 Task: Set Duration of Sprint called Sprint0000000222 in Scrum Project Project0000000074 to 3 weeks in Jira. Create ChildIssue0000000721 as Child Issue of Issue Issue0000000361 in Backlog  in Scrum Project Project0000000073 in Jira. Create ChildIssue0000000722 as Child Issue of Issue Issue0000000361 in Backlog  in Scrum Project Project0000000073 in Jira. Create ChildIssue0000000723 as Child Issue of Issue Issue0000000362 in Backlog  in Scrum Project Project0000000073 in Jira. Create ChildIssue0000000724 as Child Issue of Issue Issue0000000362 in Backlog  in Scrum Project Project0000000073 in Jira
Action: Mouse moved to (80, 255)
Screenshot: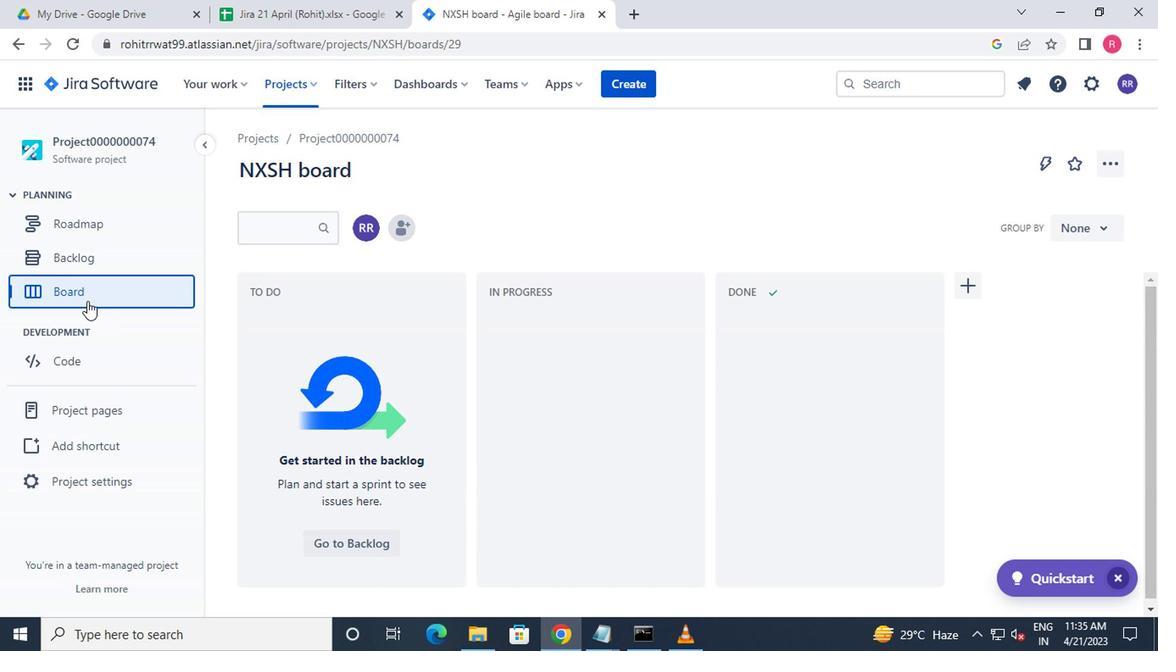 
Action: Mouse pressed left at (80, 255)
Screenshot: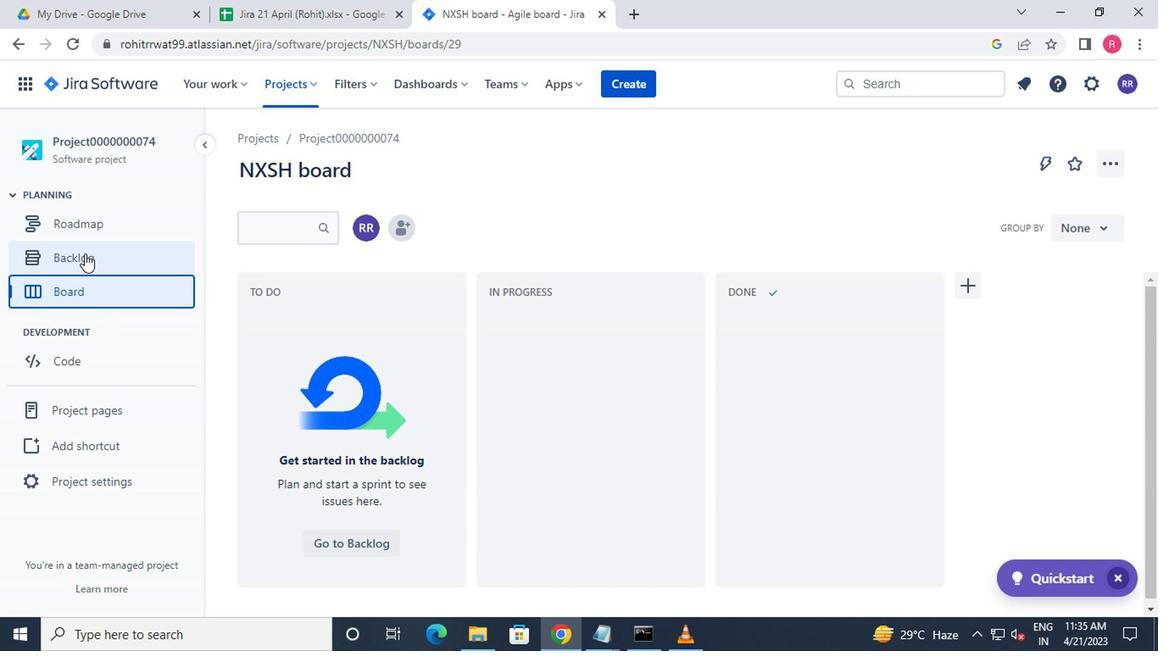 
Action: Mouse moved to (365, 396)
Screenshot: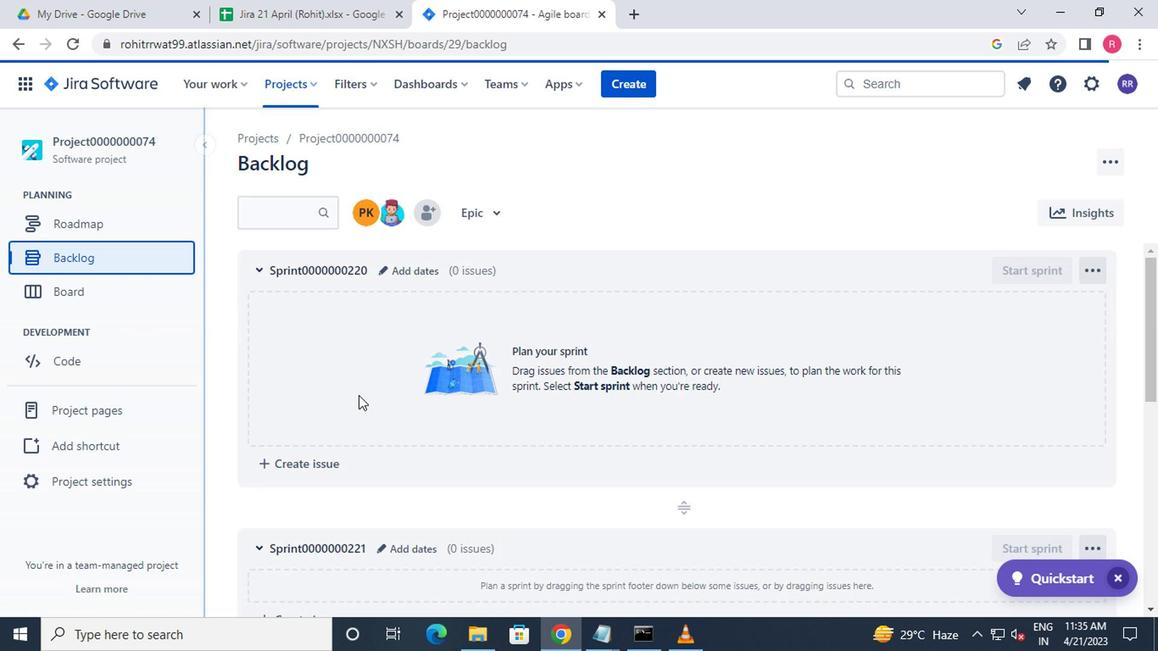 
Action: Mouse scrolled (365, 395) with delta (0, -1)
Screenshot: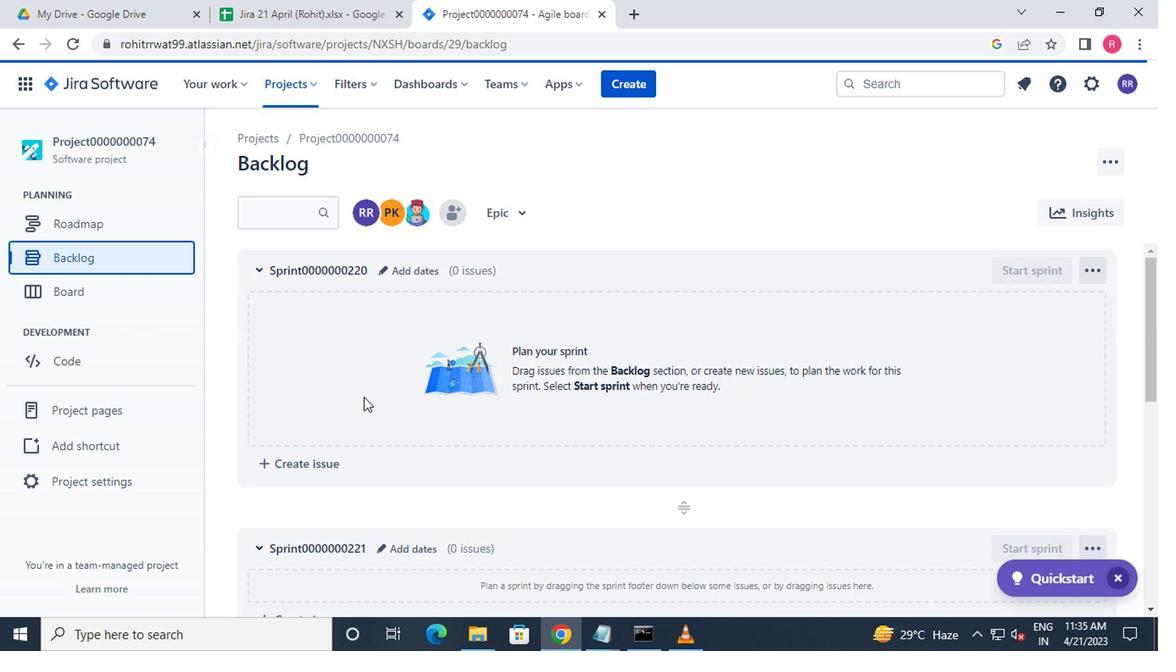 
Action: Mouse scrolled (365, 395) with delta (0, -1)
Screenshot: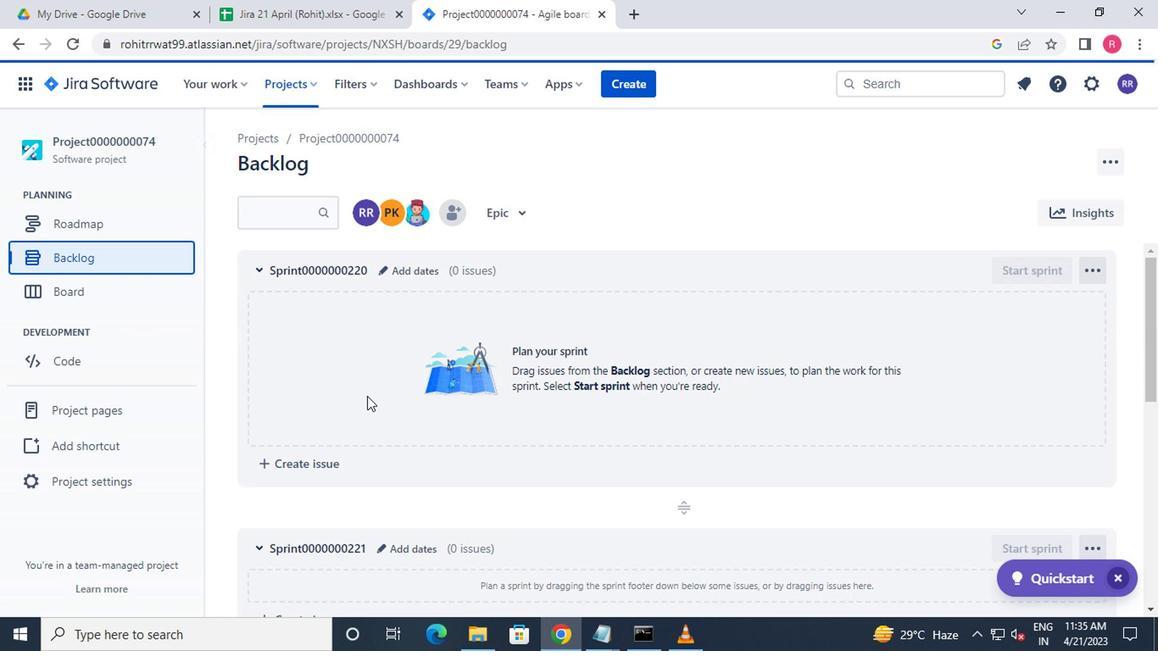 
Action: Mouse moved to (368, 396)
Screenshot: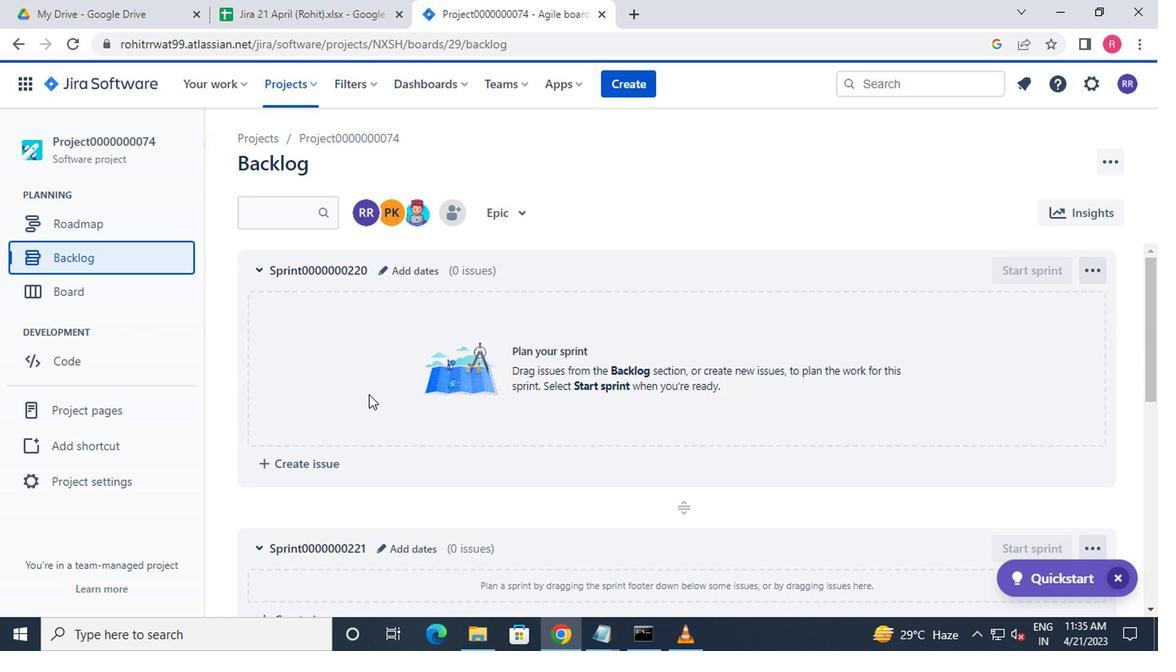 
Action: Mouse scrolled (368, 395) with delta (0, -1)
Screenshot: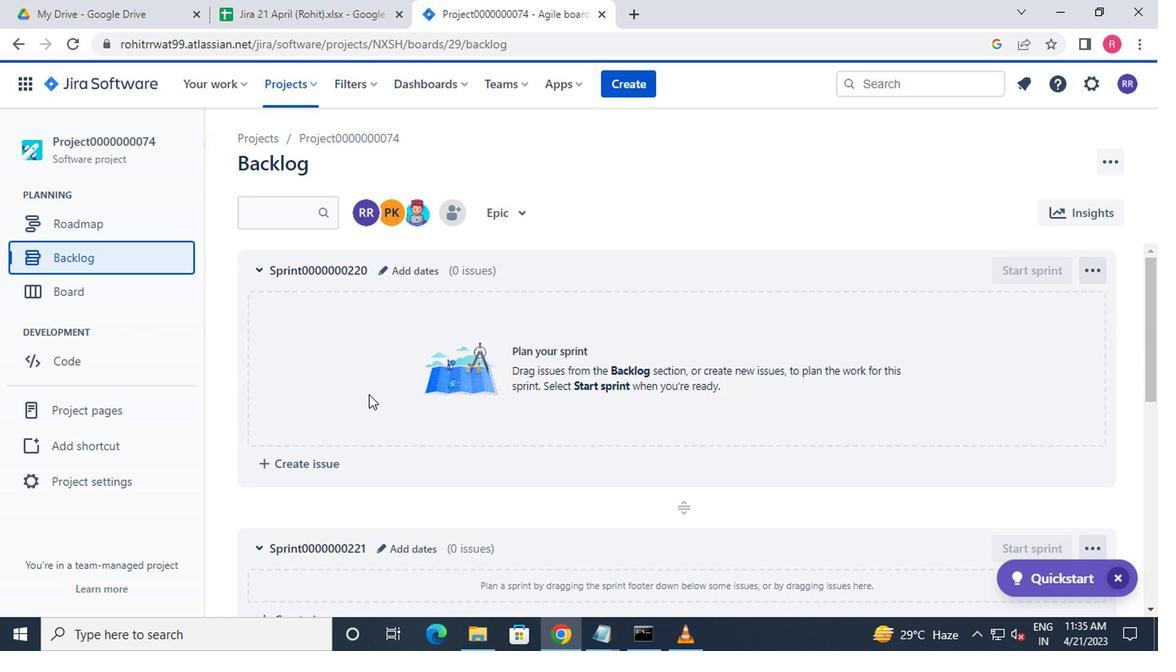 
Action: Mouse moved to (372, 396)
Screenshot: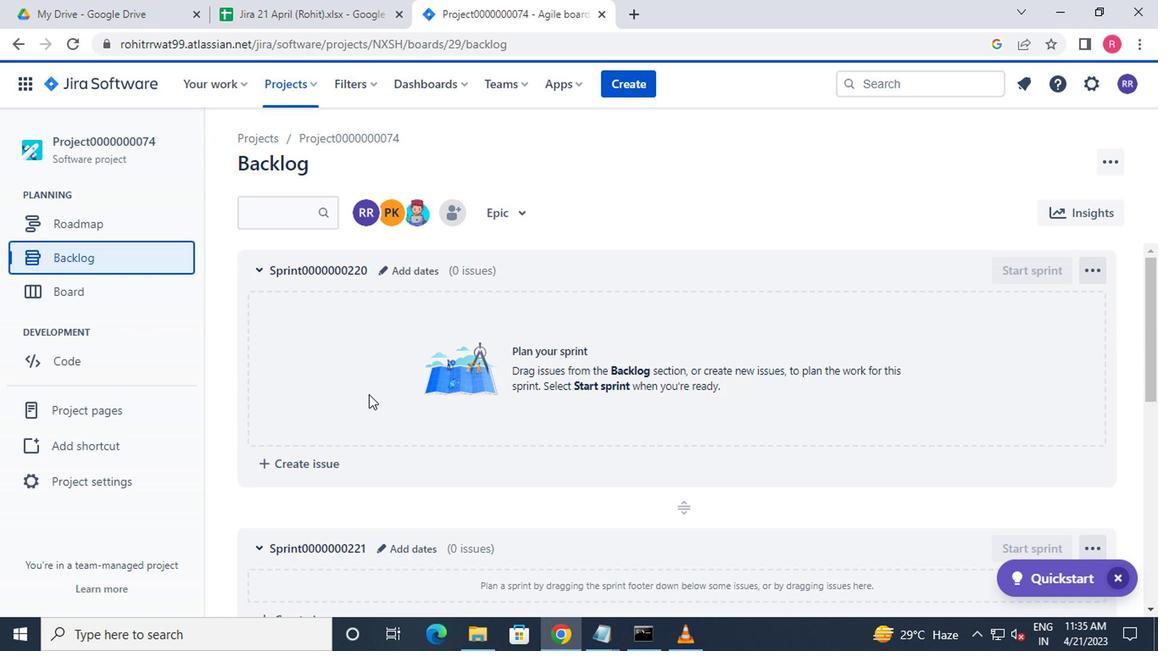 
Action: Mouse scrolled (372, 395) with delta (0, -1)
Screenshot: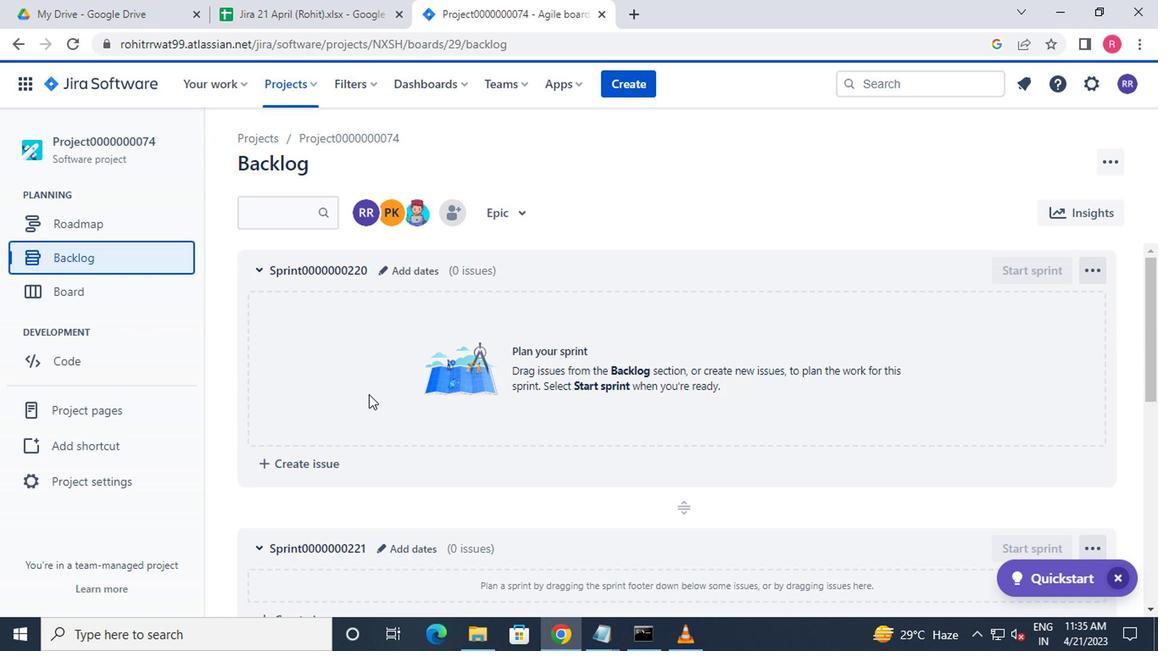 
Action: Mouse moved to (377, 397)
Screenshot: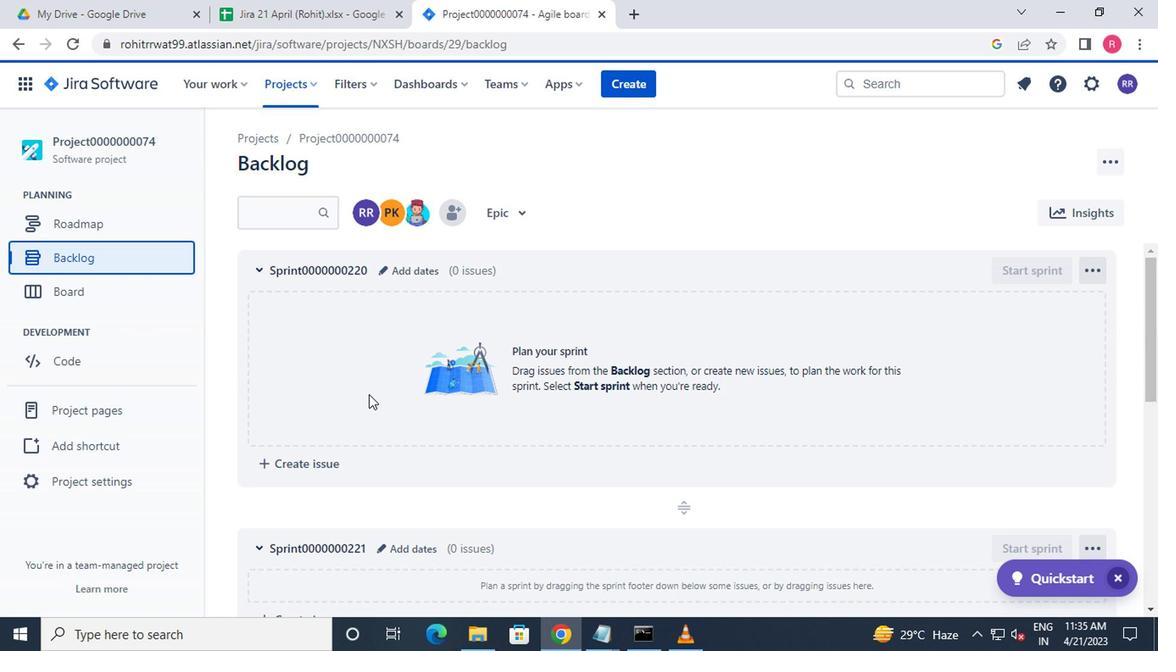 
Action: Mouse scrolled (377, 396) with delta (0, 0)
Screenshot: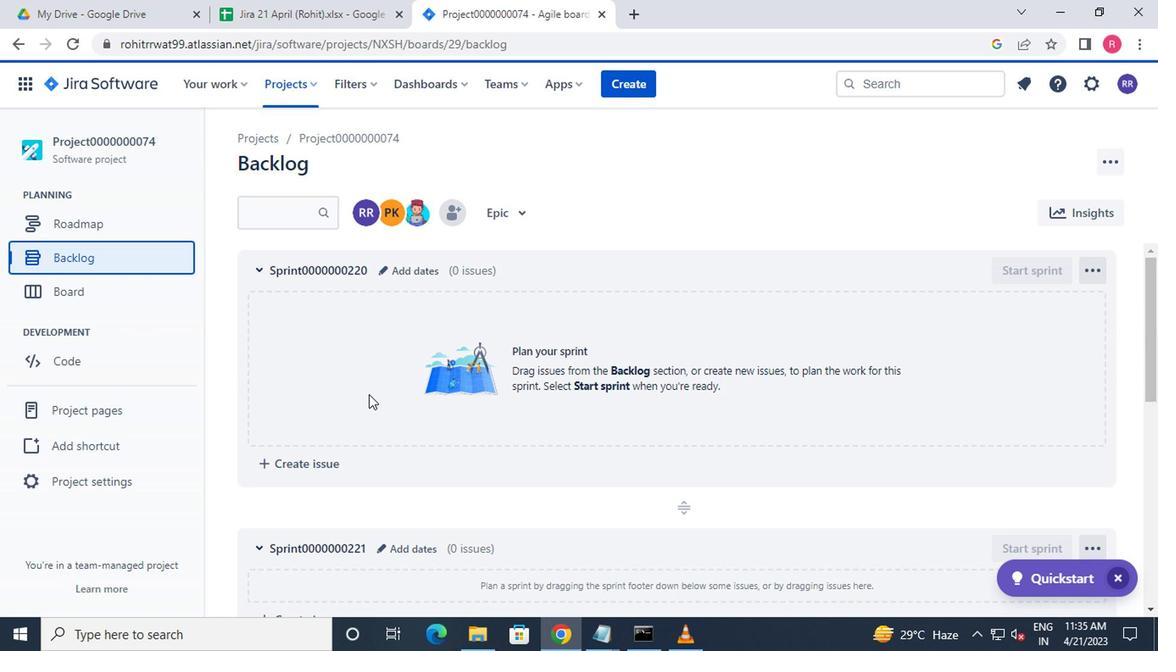
Action: Mouse moved to (369, 275)
Screenshot: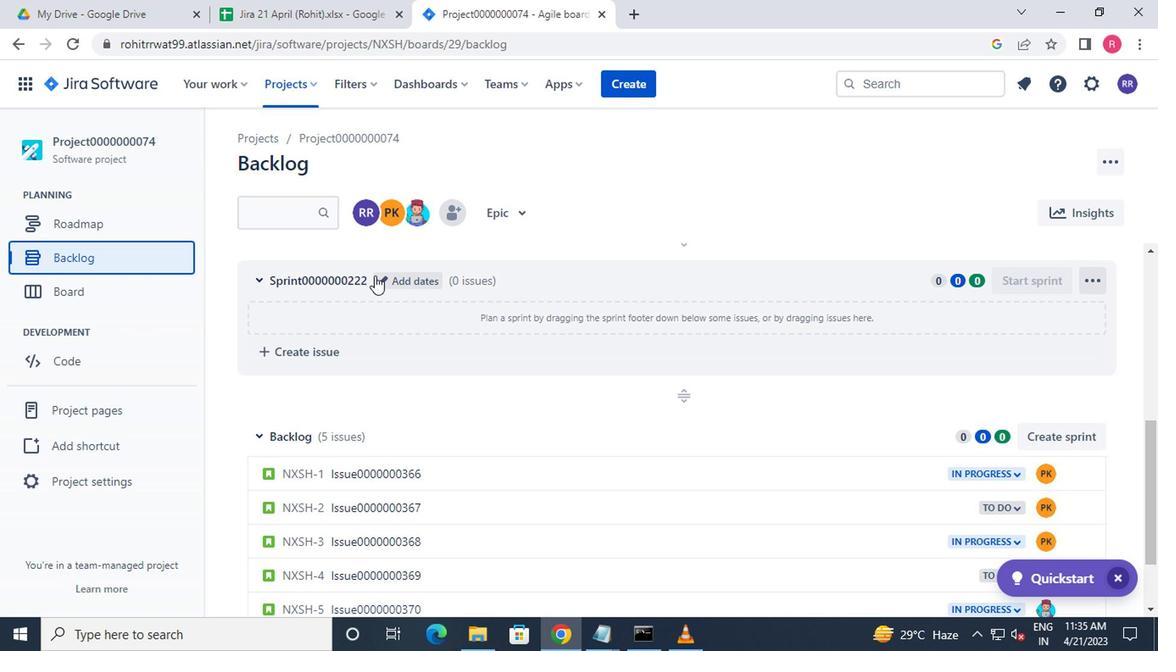 
Action: Mouse pressed left at (369, 275)
Screenshot: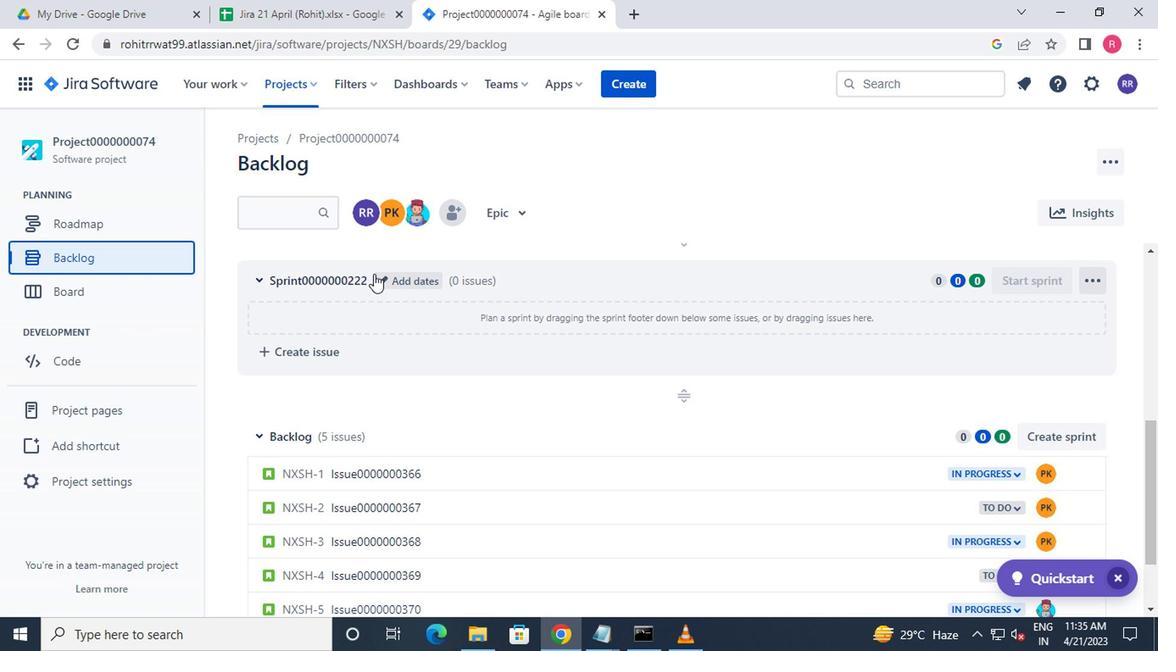 
Action: Mouse moved to (456, 272)
Screenshot: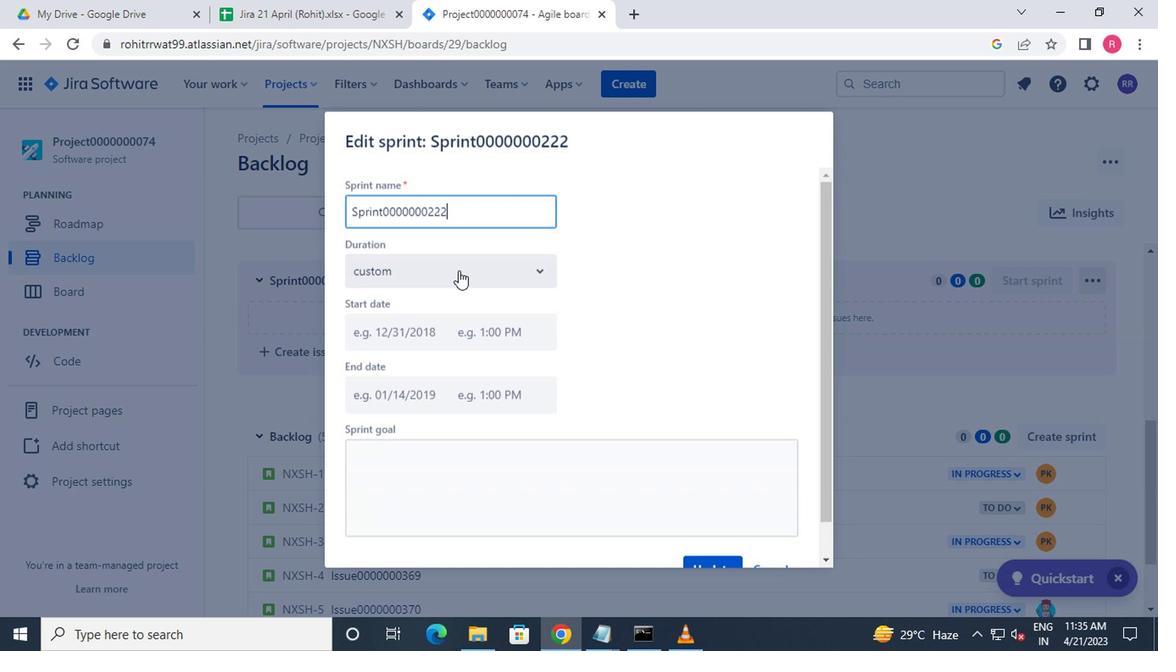 
Action: Mouse pressed left at (456, 272)
Screenshot: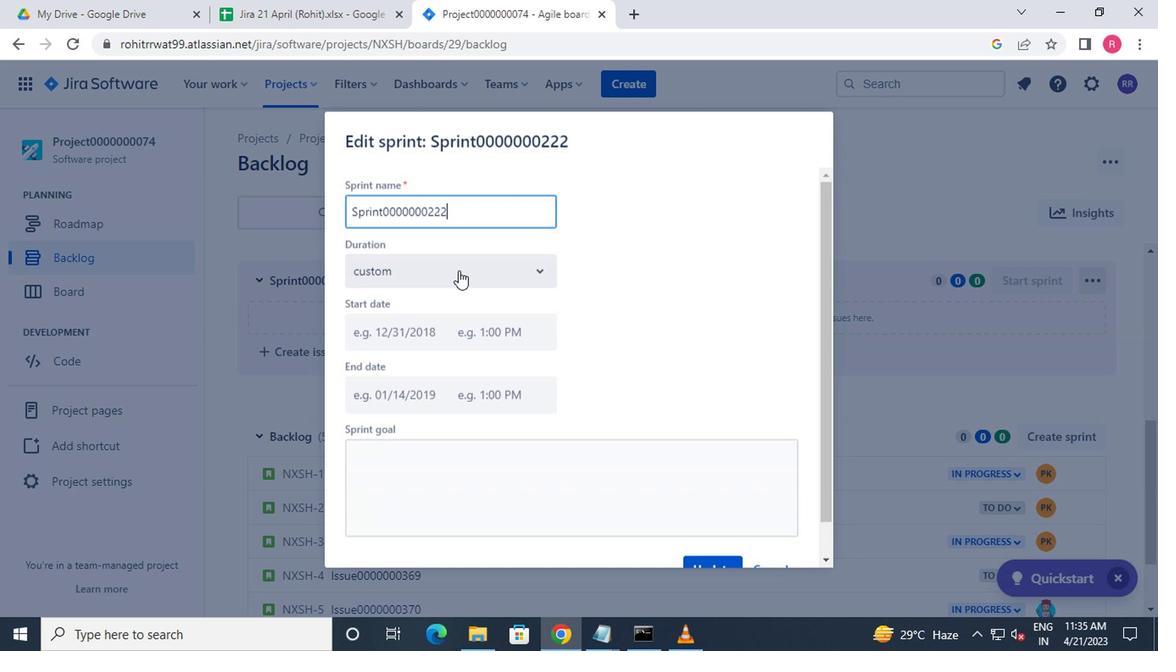 
Action: Mouse moved to (429, 371)
Screenshot: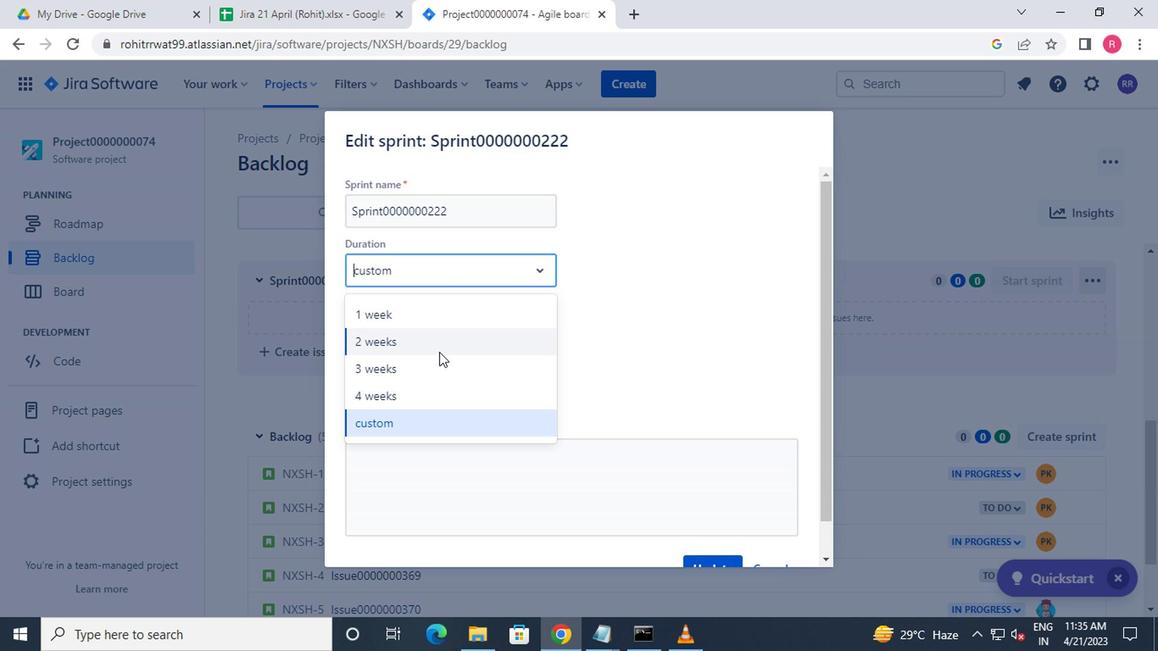 
Action: Mouse pressed left at (429, 371)
Screenshot: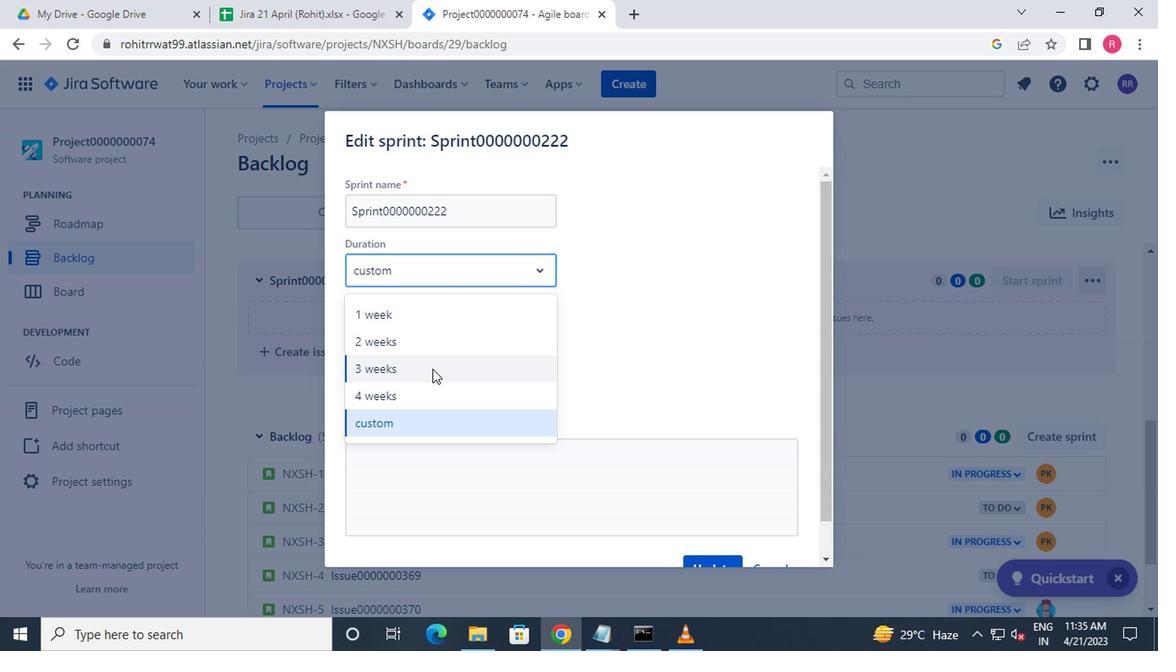 
Action: Mouse moved to (700, 558)
Screenshot: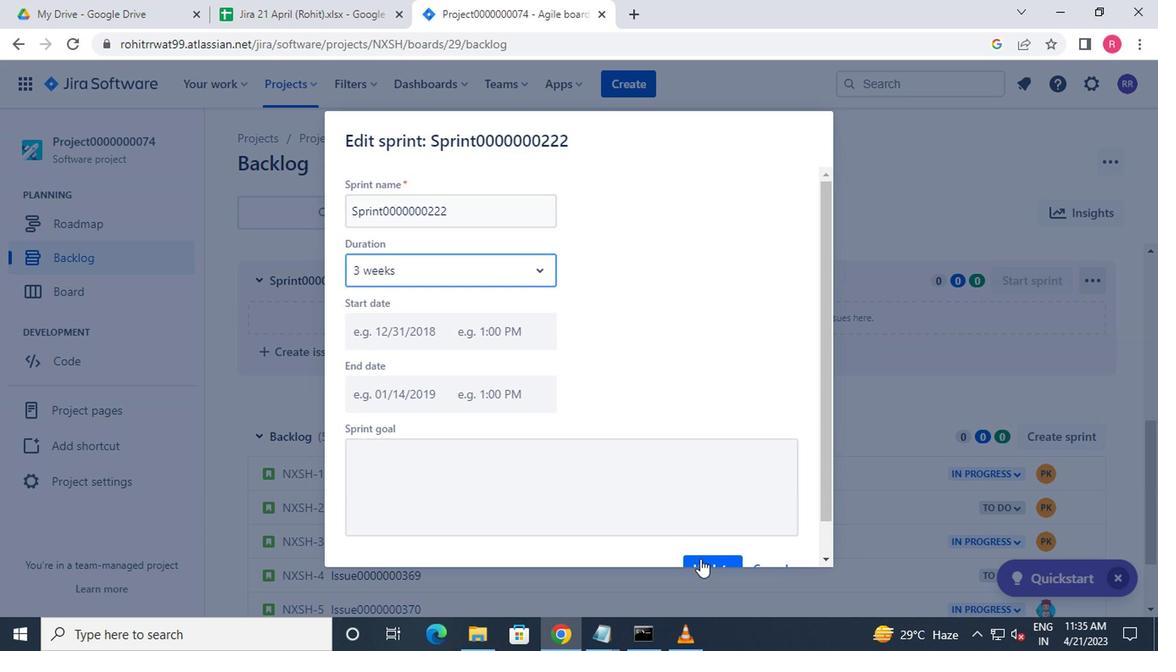 
Action: Mouse pressed left at (700, 558)
Screenshot: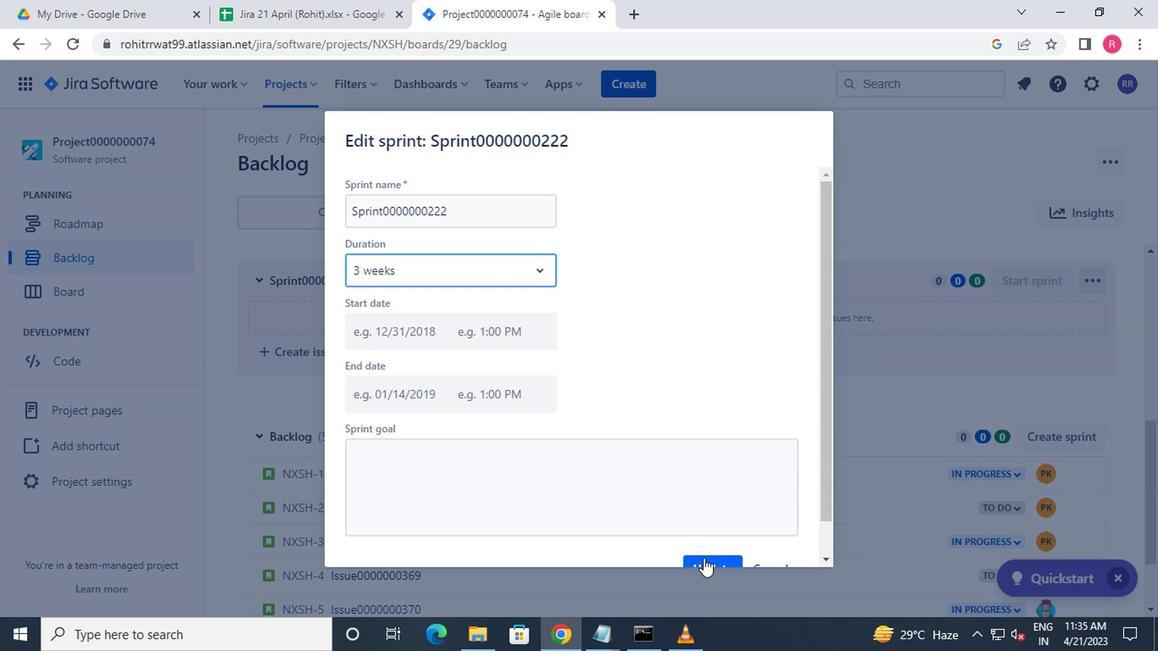 
Action: Mouse moved to (294, 89)
Screenshot: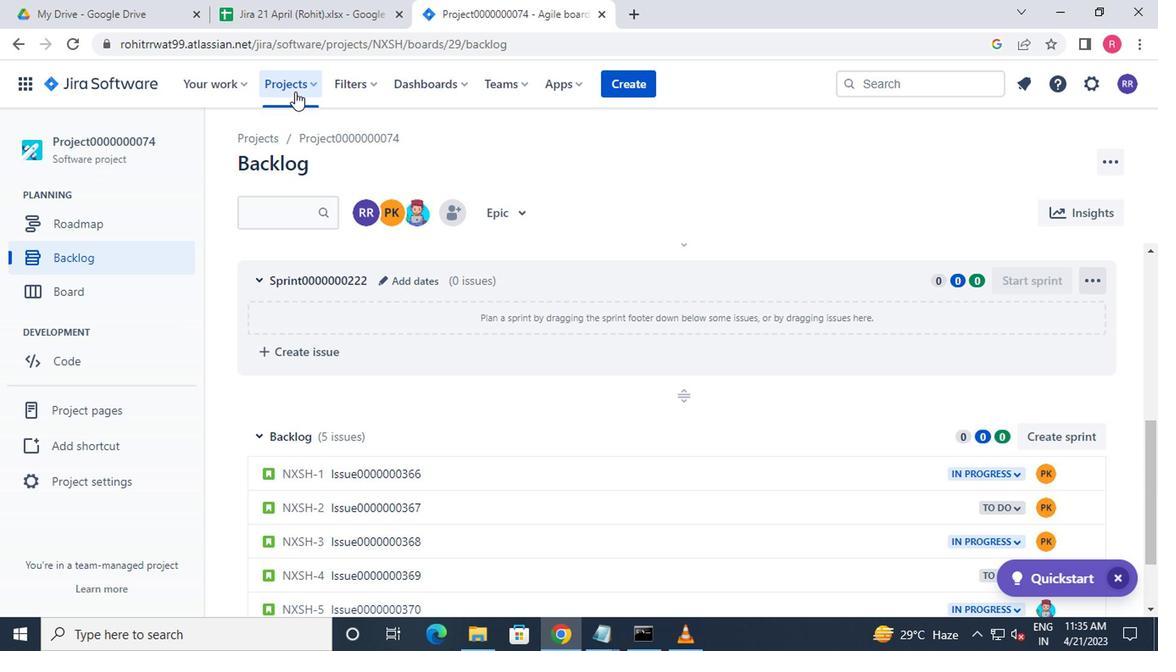 
Action: Mouse pressed left at (294, 89)
Screenshot: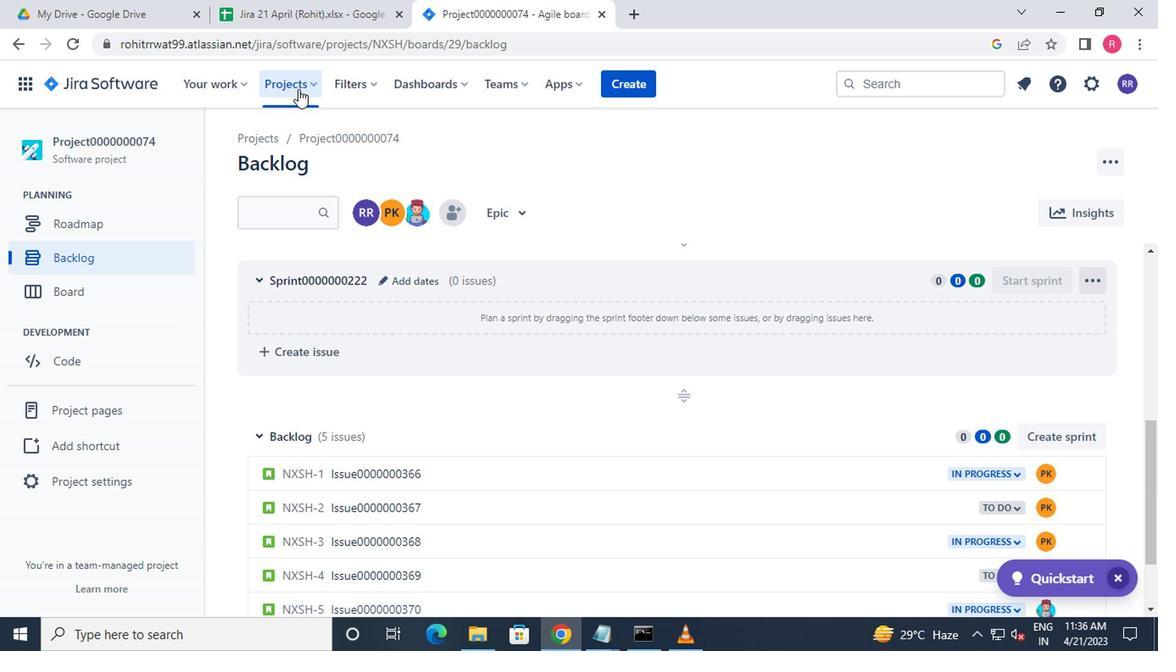 
Action: Mouse moved to (381, 200)
Screenshot: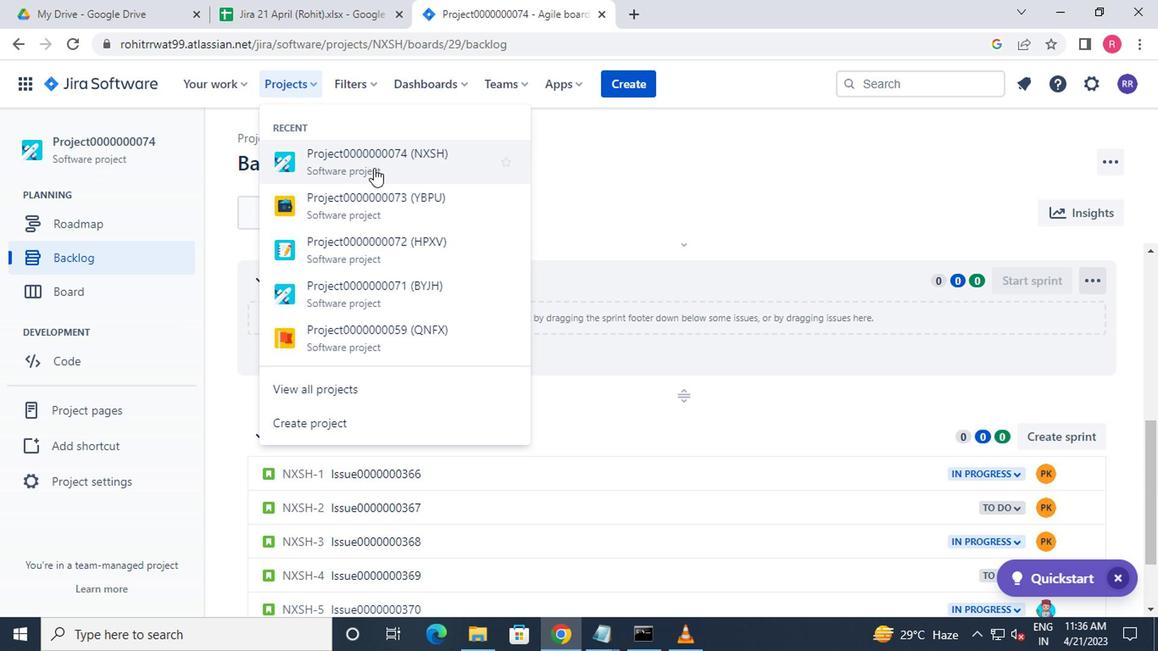 
Action: Mouse pressed left at (381, 200)
Screenshot: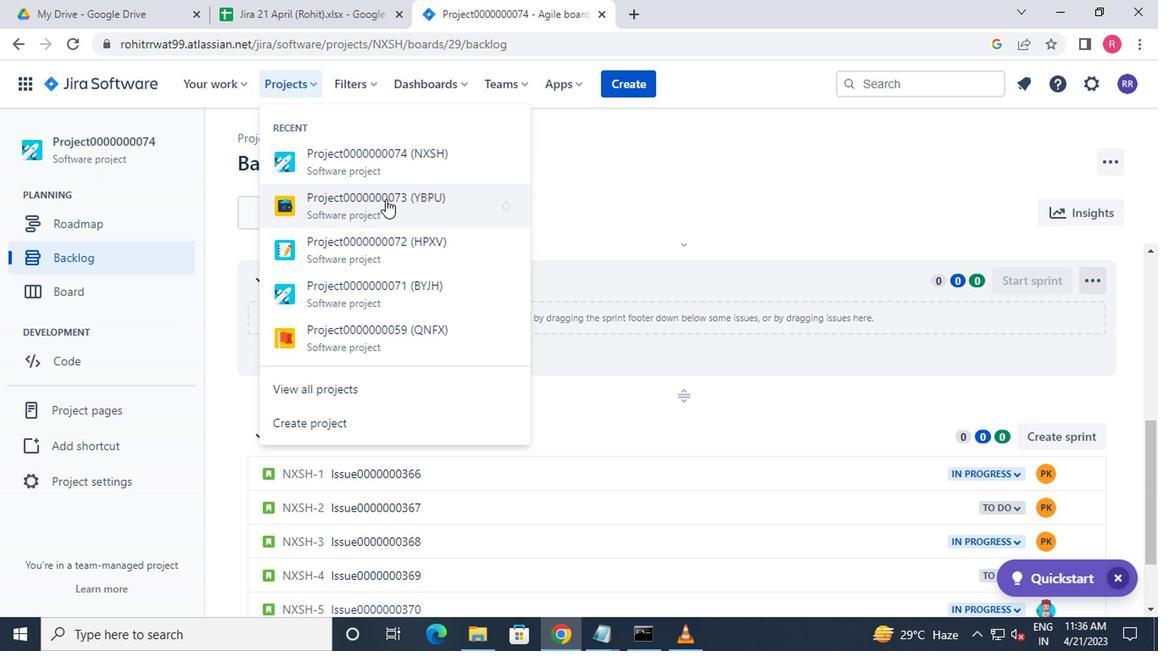 
Action: Mouse moved to (171, 259)
Screenshot: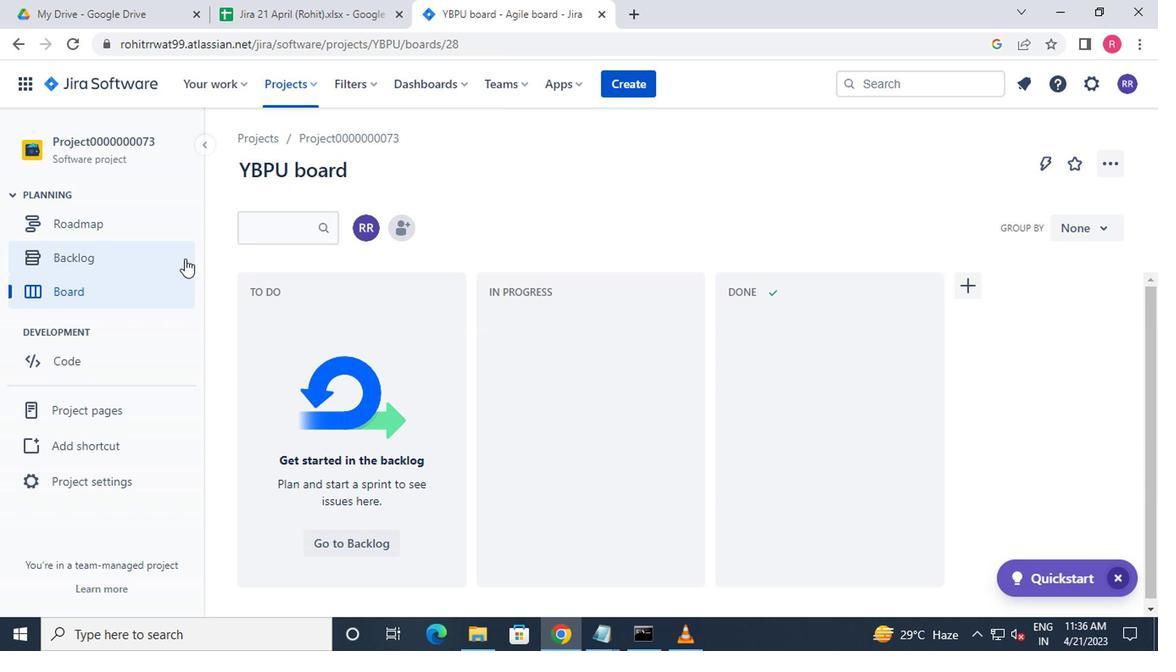 
Action: Mouse pressed left at (171, 259)
Screenshot: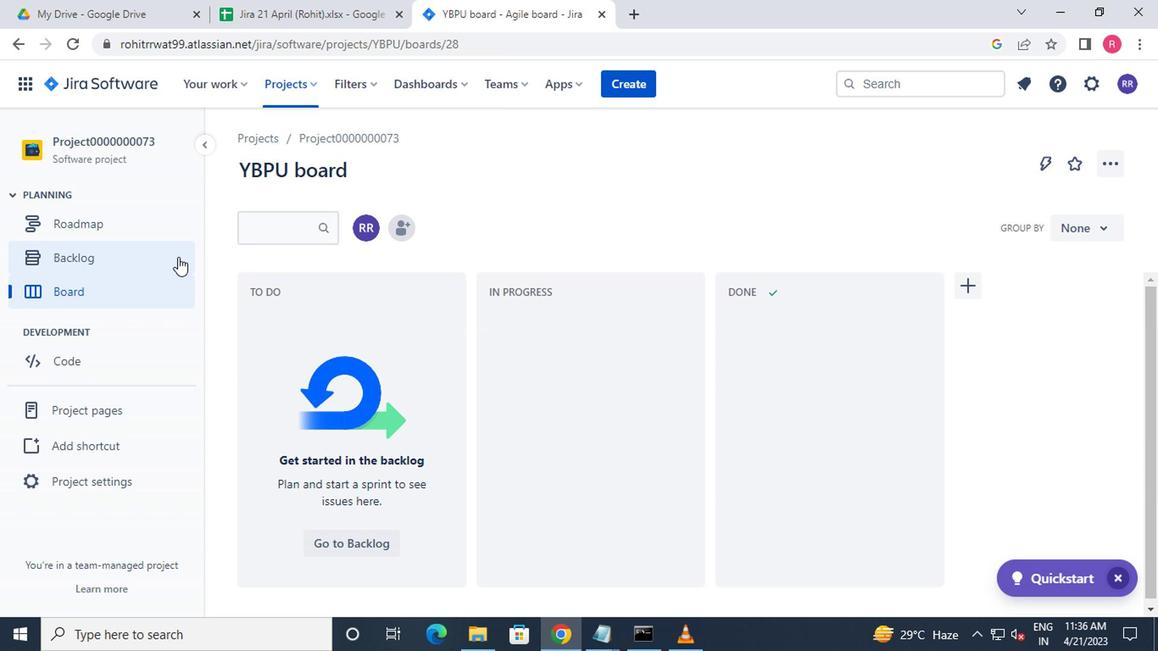 
Action: Mouse moved to (305, 272)
Screenshot: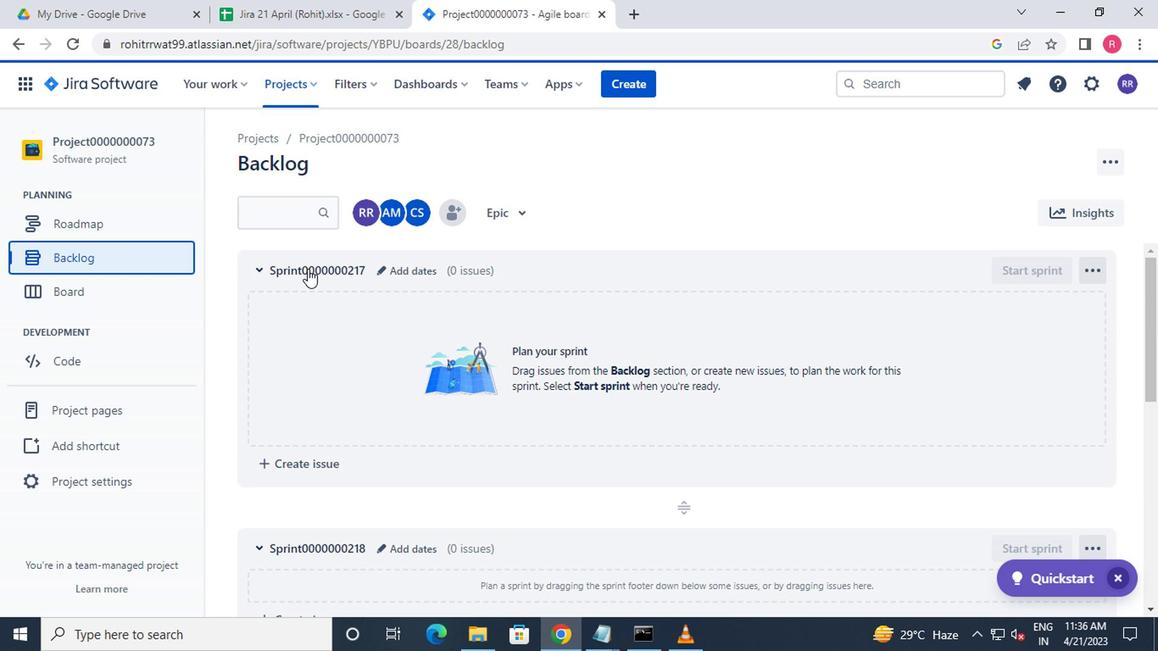 
Action: Mouse scrolled (305, 271) with delta (0, 0)
Screenshot: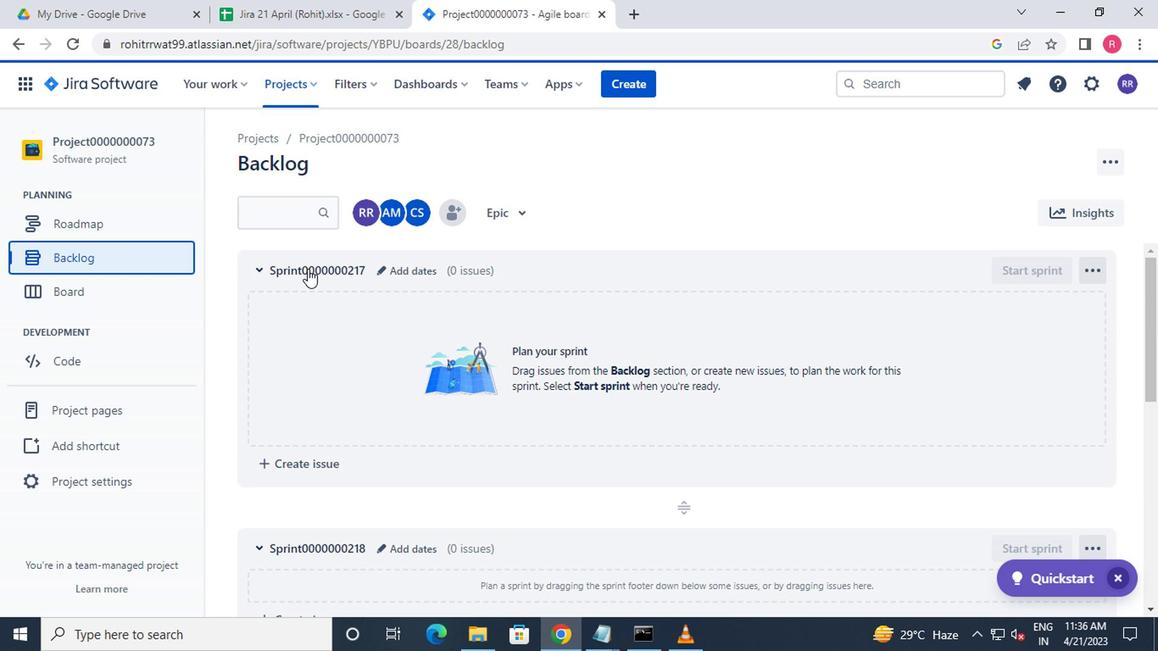 
Action: Mouse moved to (307, 275)
Screenshot: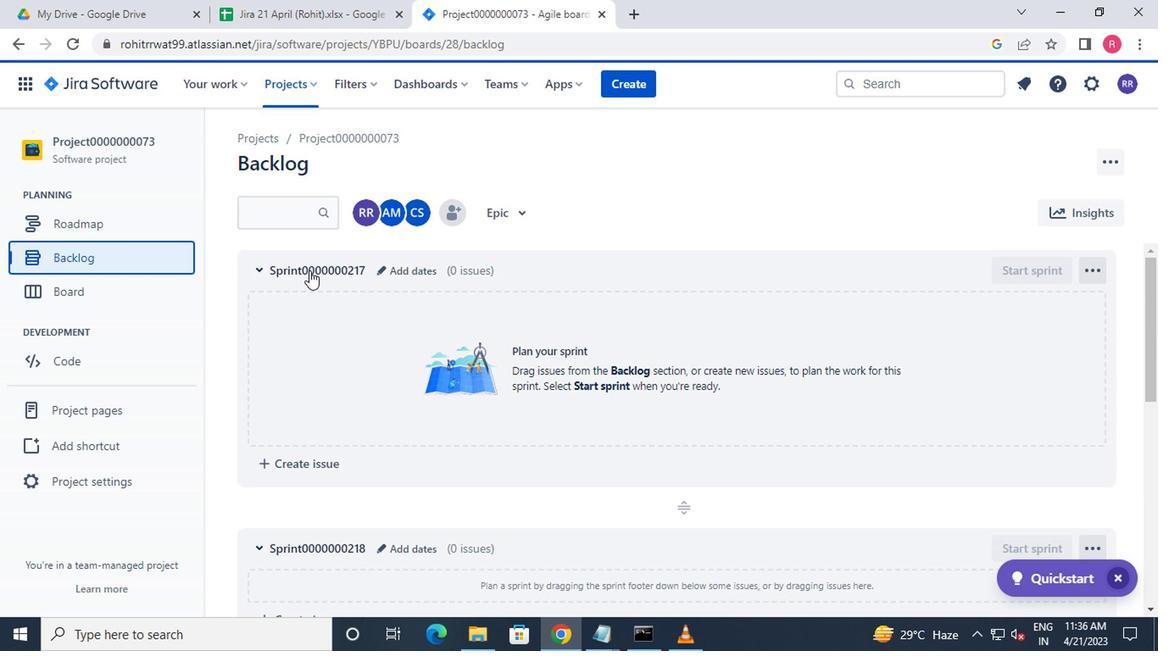 
Action: Mouse scrolled (307, 274) with delta (0, -1)
Screenshot: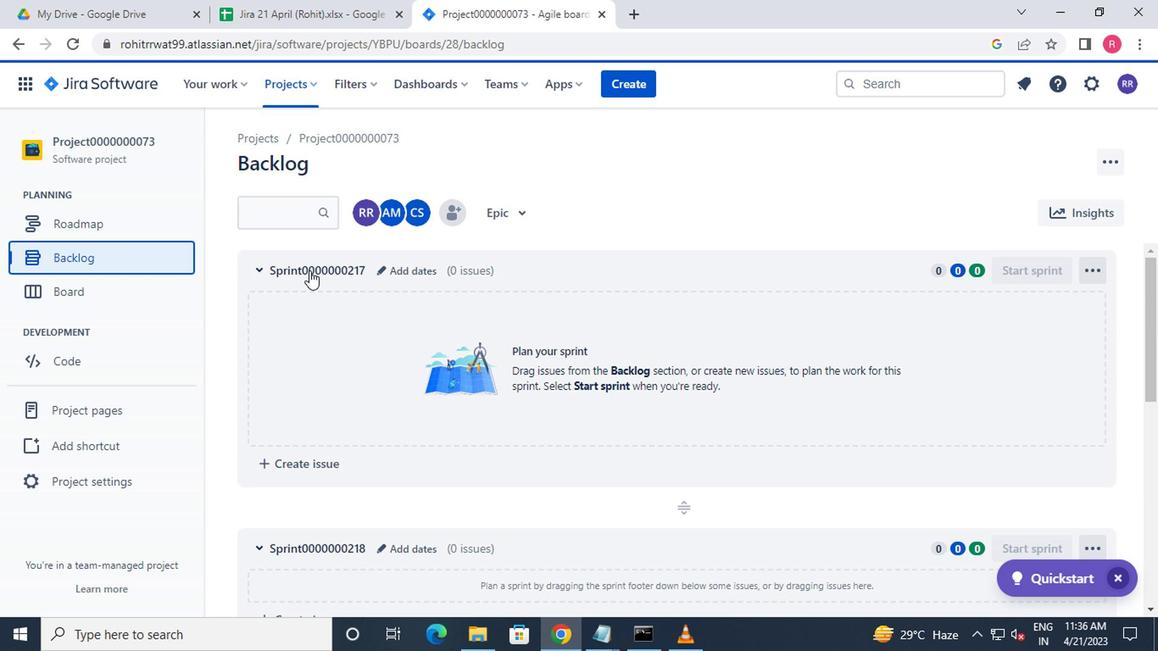 
Action: Mouse moved to (312, 290)
Screenshot: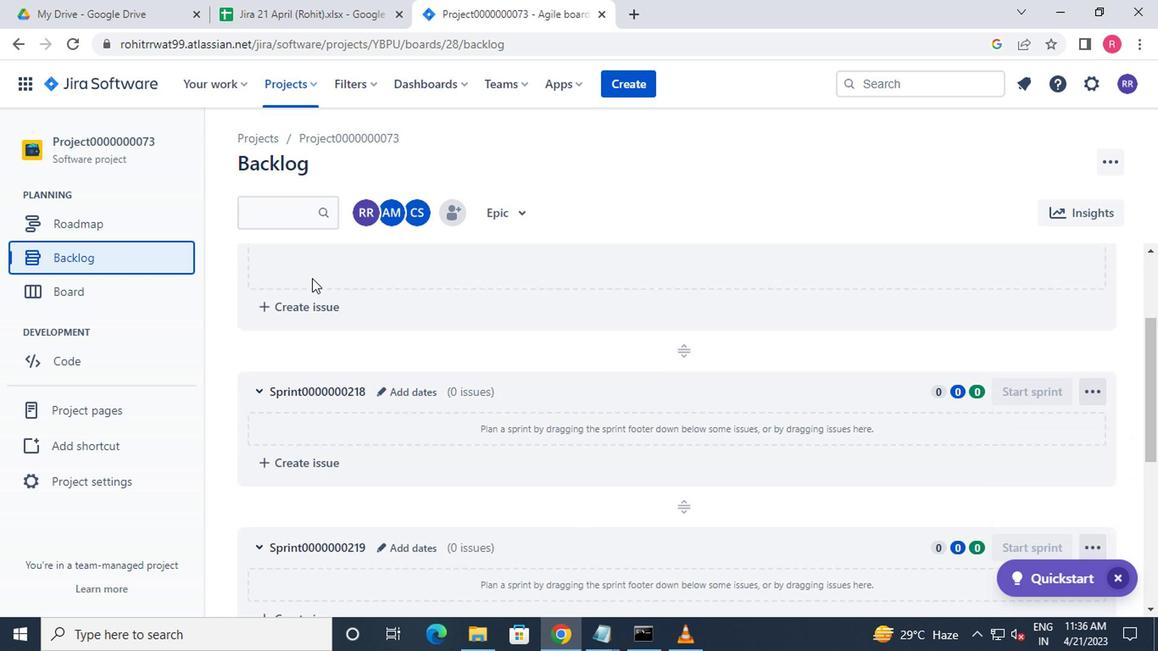 
Action: Mouse scrolled (312, 289) with delta (0, -1)
Screenshot: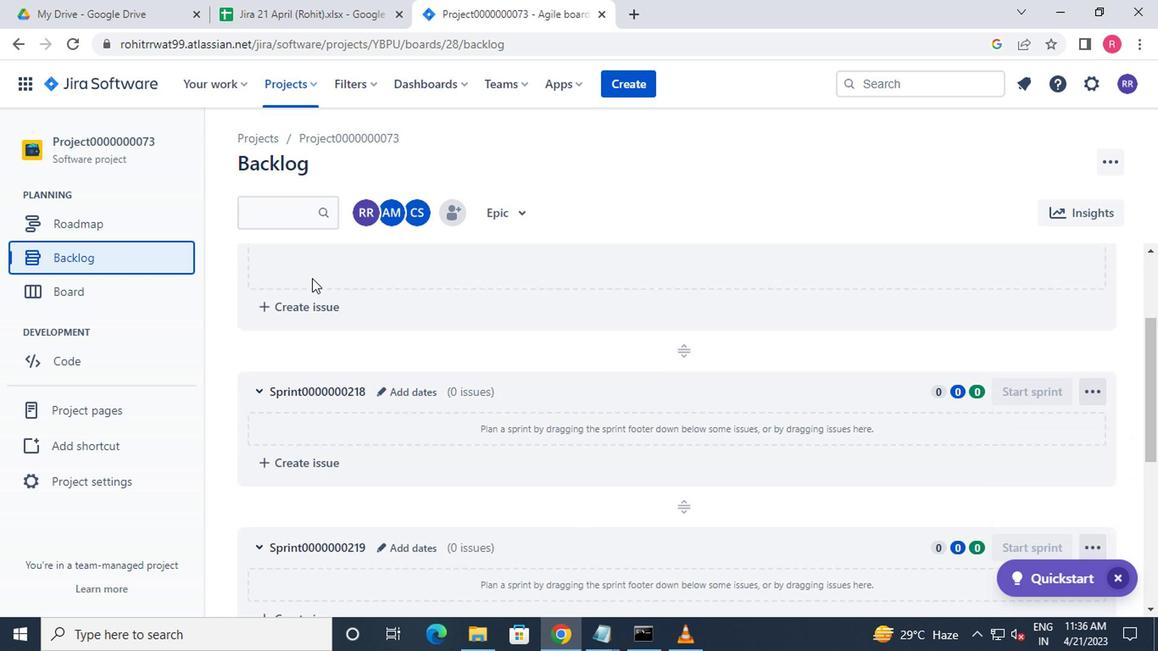 
Action: Mouse moved to (325, 313)
Screenshot: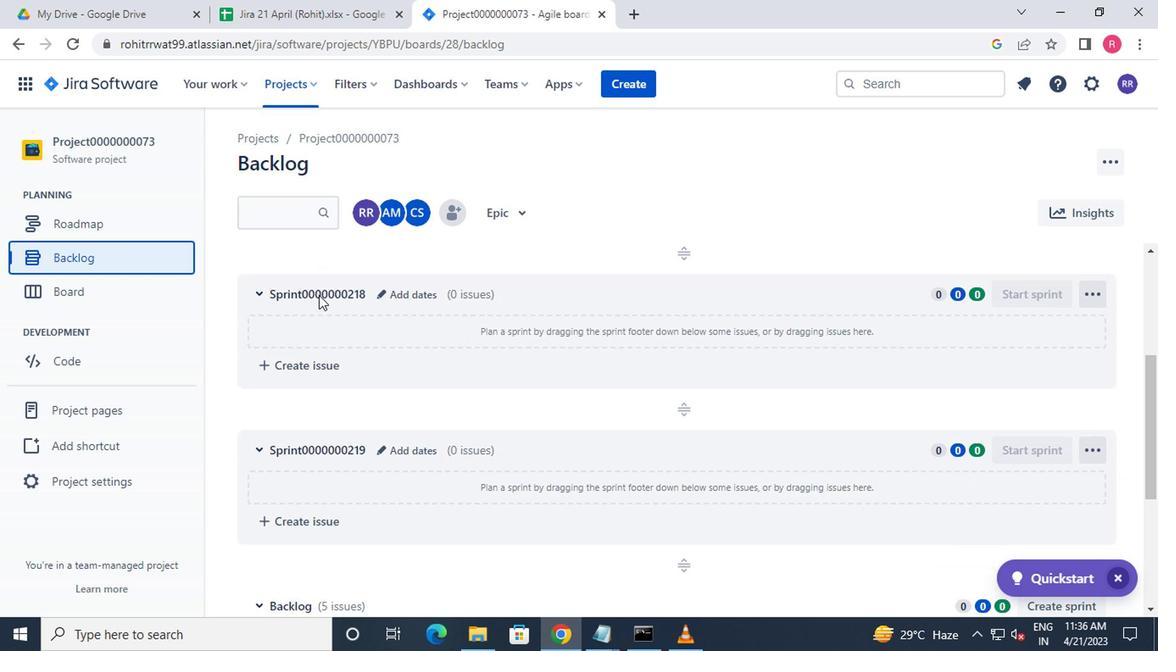 
Action: Mouse scrolled (325, 313) with delta (0, 0)
Screenshot: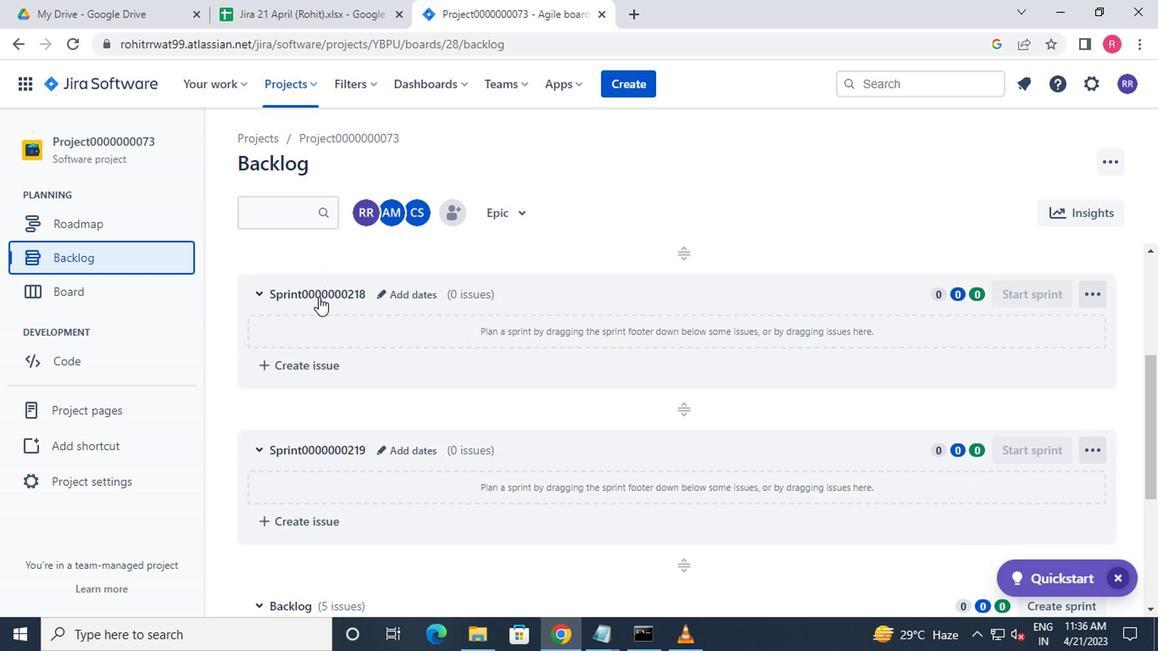 
Action: Mouse moved to (325, 316)
Screenshot: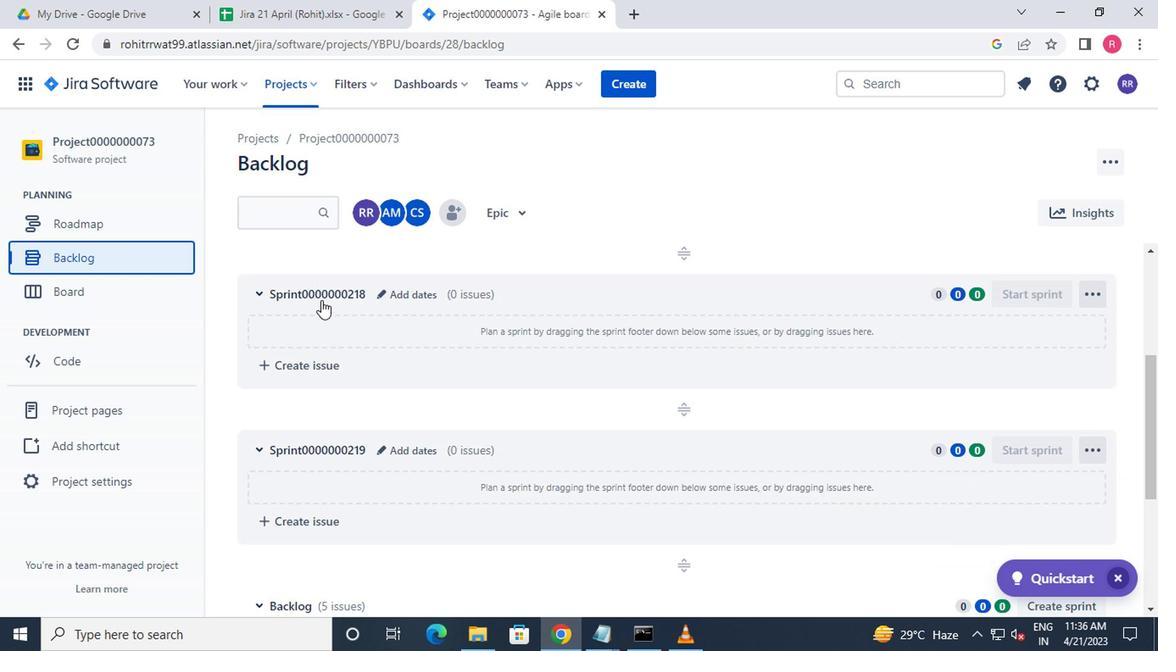 
Action: Mouse scrolled (325, 315) with delta (0, 0)
Screenshot: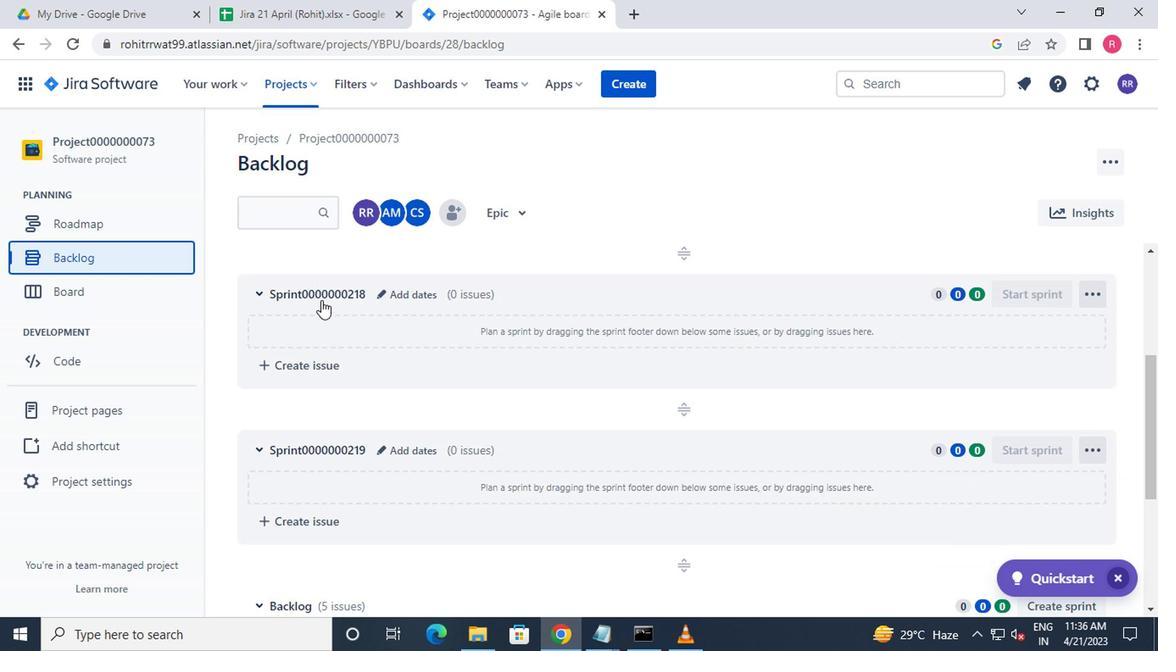 
Action: Mouse moved to (327, 319)
Screenshot: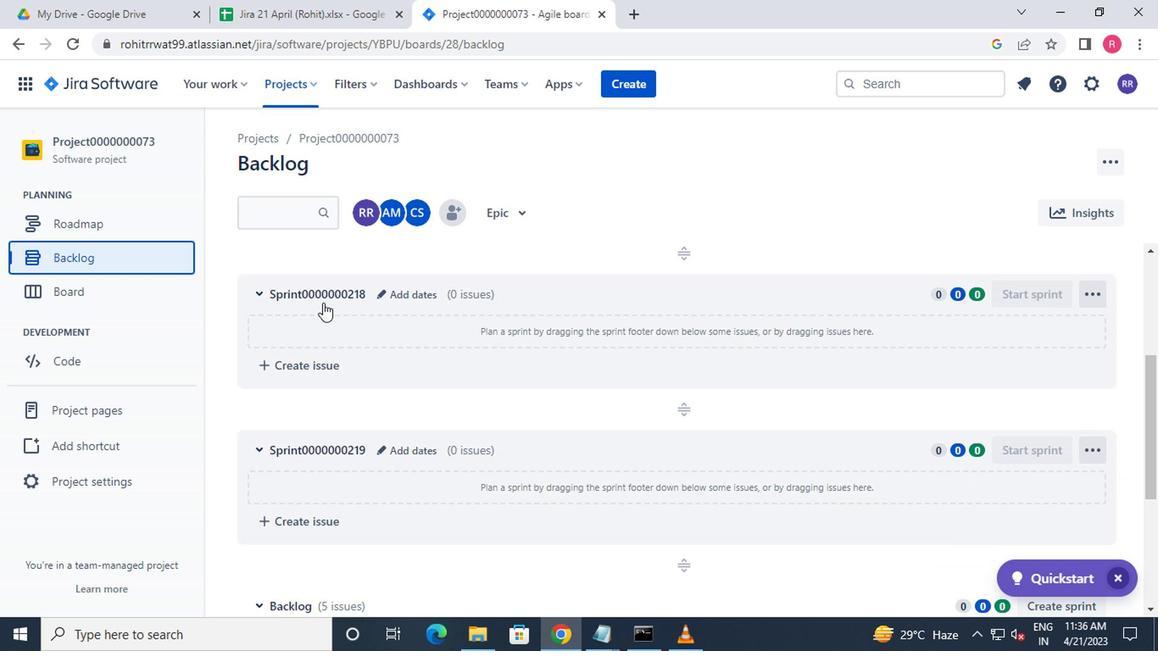 
Action: Mouse scrolled (327, 317) with delta (0, -1)
Screenshot: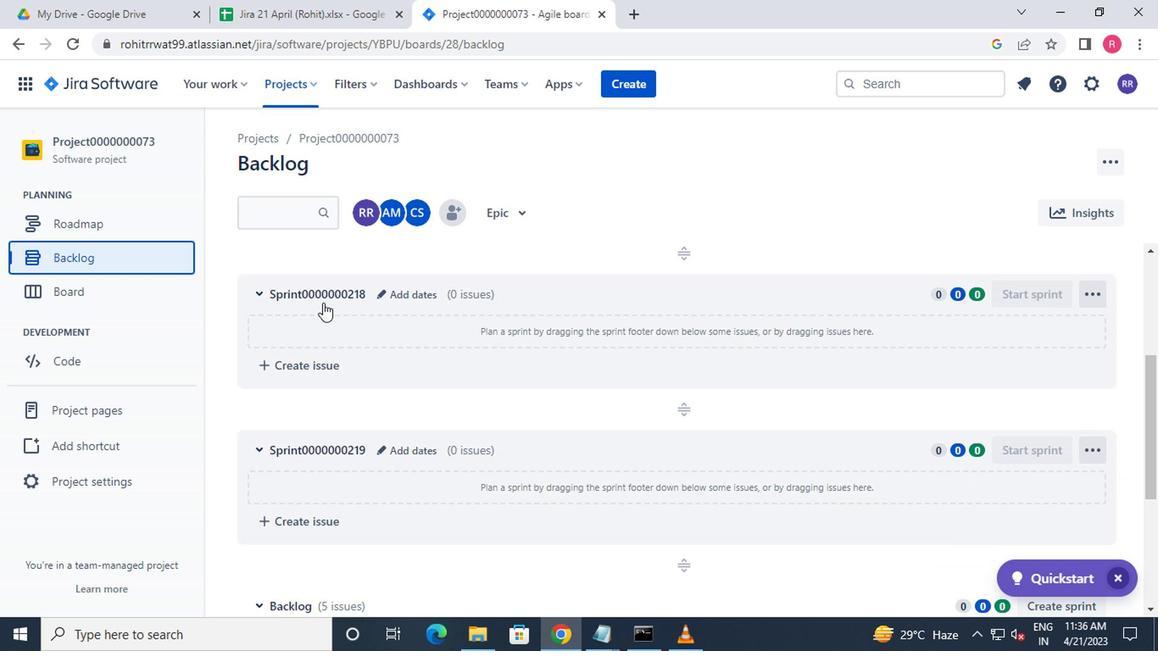 
Action: Mouse moved to (558, 394)
Screenshot: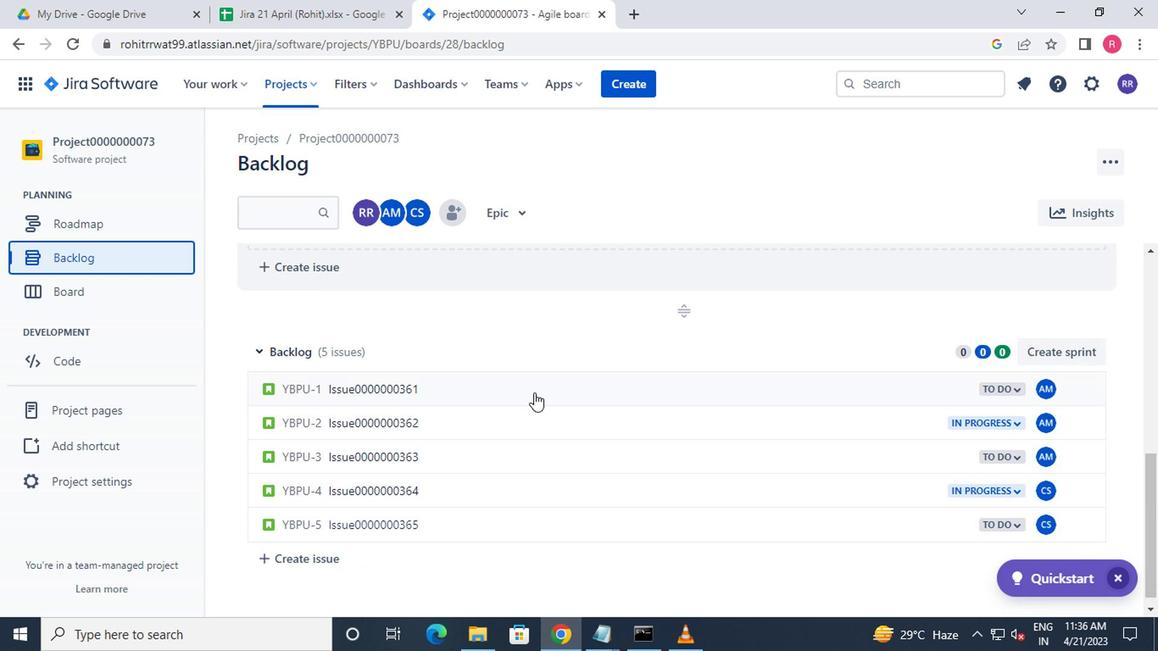 
Action: Mouse pressed left at (558, 394)
Screenshot: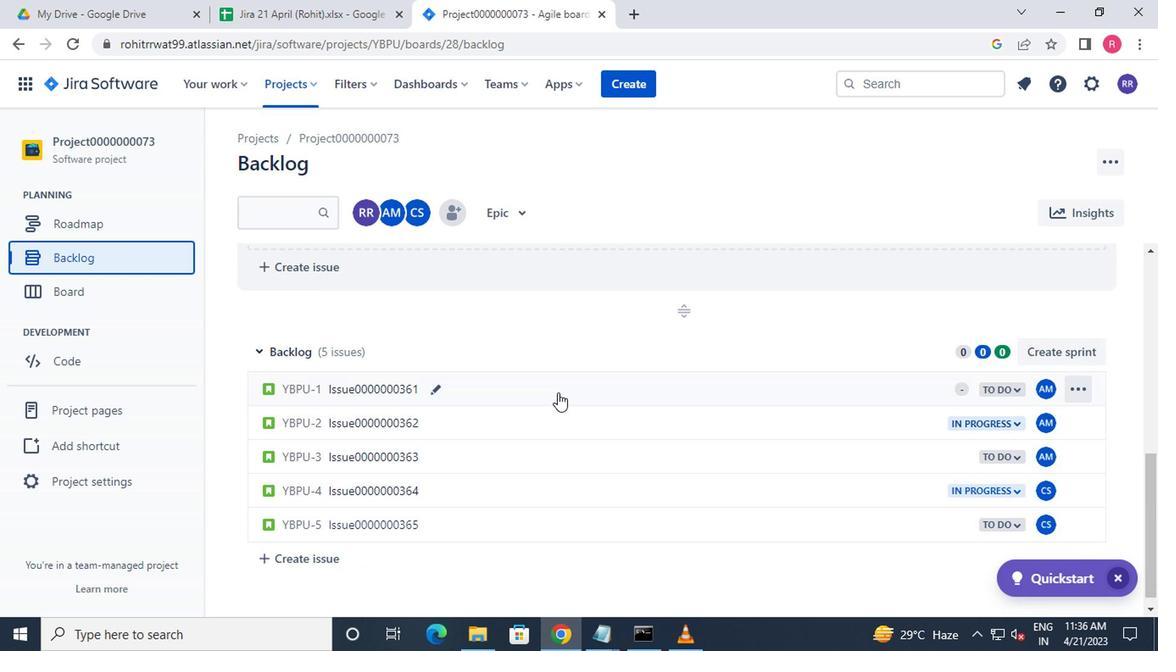 
Action: Mouse moved to (861, 344)
Screenshot: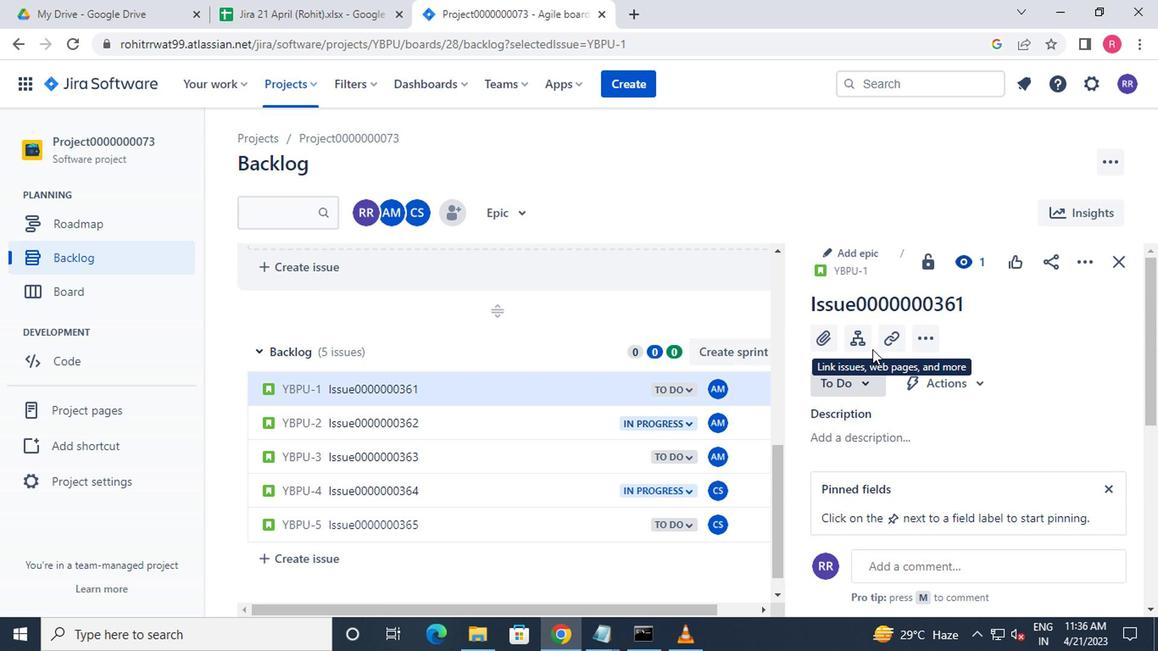 
Action: Mouse pressed left at (861, 344)
Screenshot: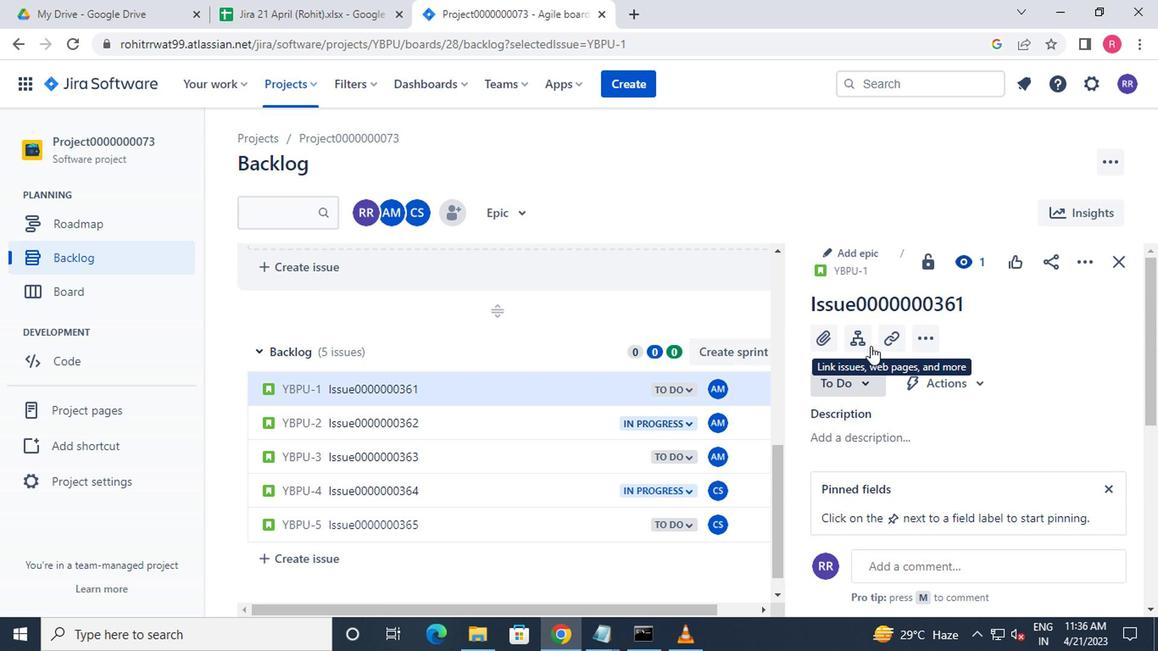 
Action: Mouse moved to (839, 372)
Screenshot: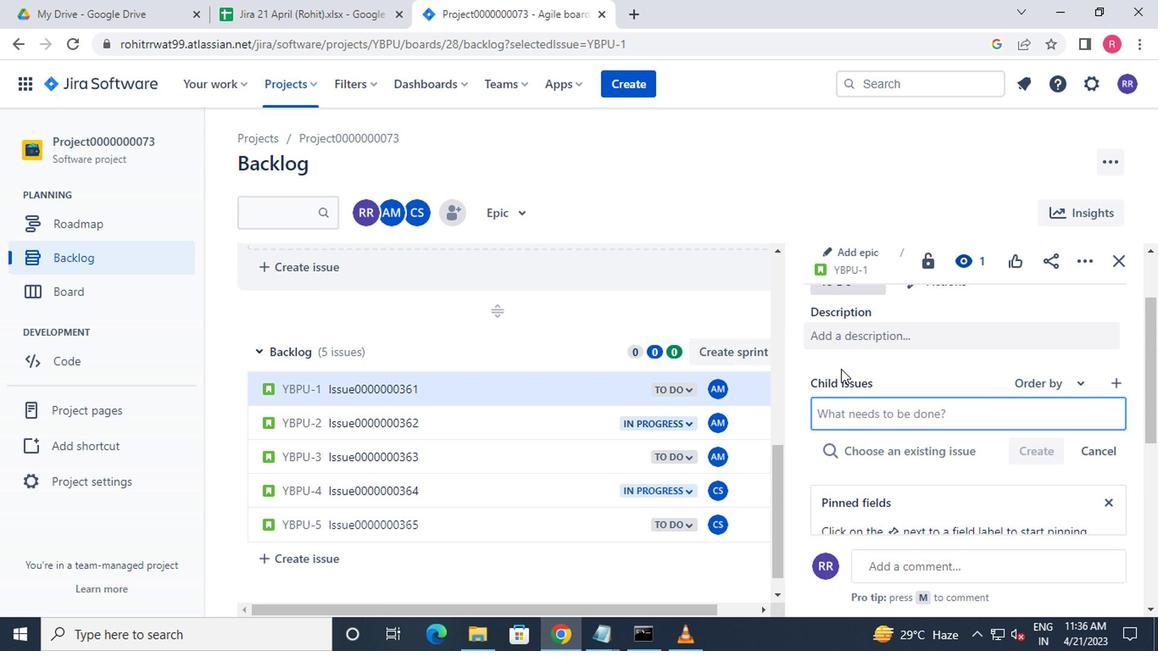 
Action: Key pressed <Key.shift>CHILD<Key.shift_r>ISSUE0000000721<Key.enter><Key.shift>CHILD<Key.shift_r><Key.shift_r><Key.shift_r><Key.shift_r><Key.shift_r><Key.shift_r><Key.shift_r><Key.shift_r><Key.shift_r><Key.shift_r><Key.shift_r><Key.shift_r><Key.shift_r><Key.shift_r><Key.shift_r><Key.shift_r><Key.shift_r><Key.shift_r><Key.shift_r><Key.shift_r><Key.shift_r><Key.shift_r>ISSUE0000000722<Key.enter>
Screenshot: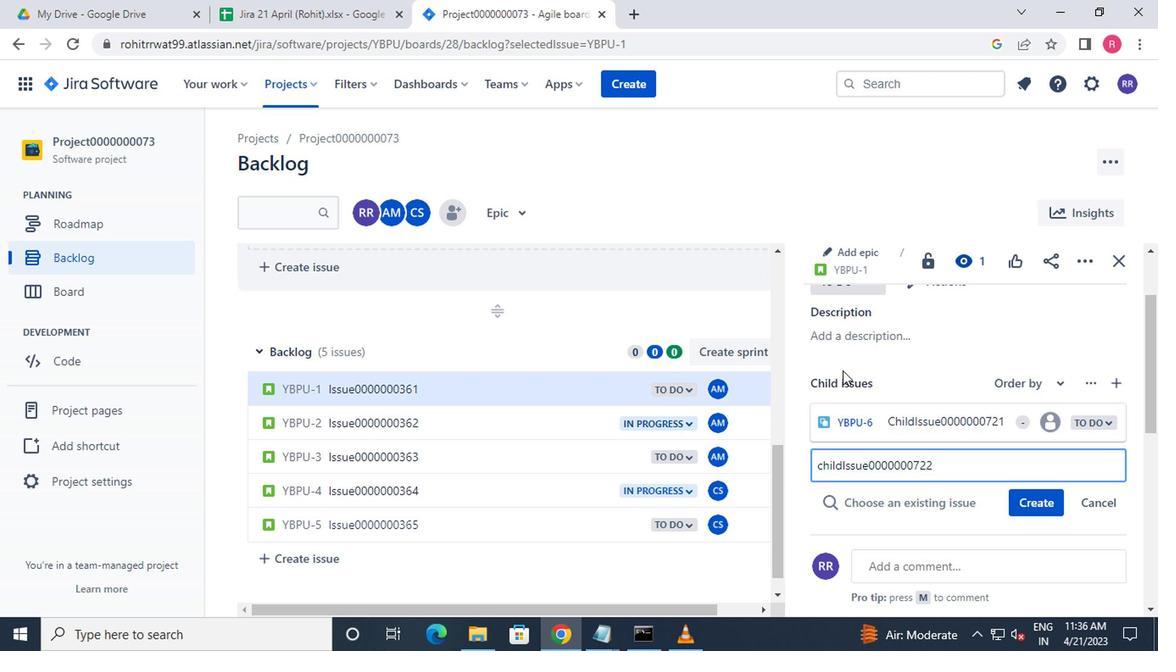 
Action: Mouse moved to (553, 423)
Screenshot: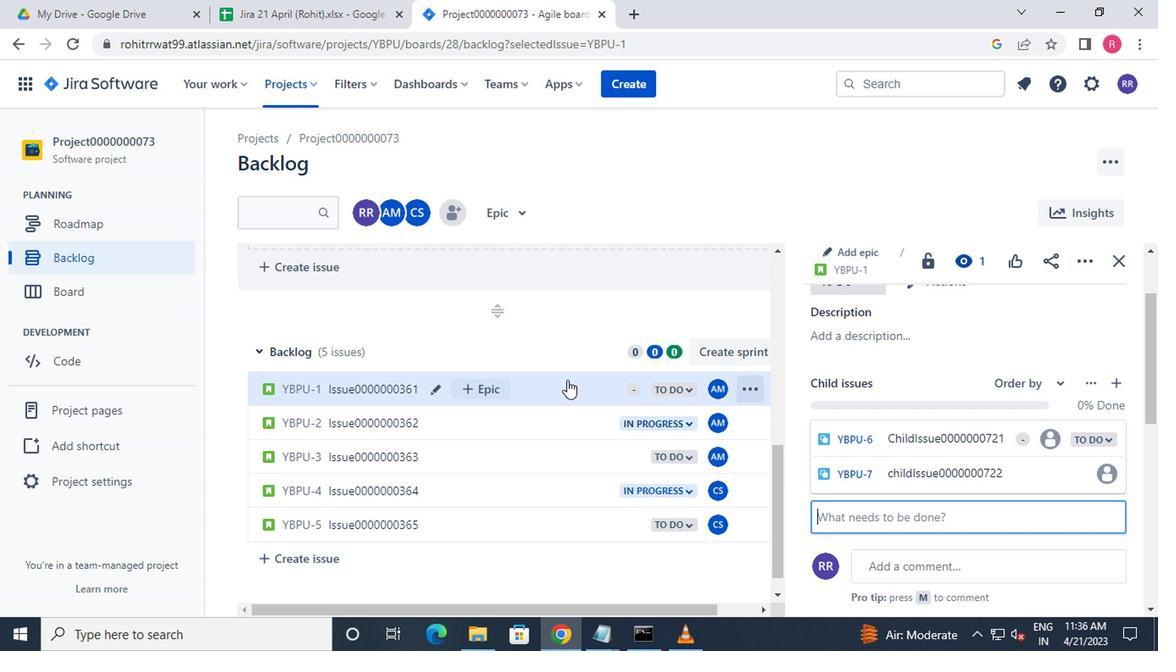 
Action: Mouse pressed left at (553, 423)
Screenshot: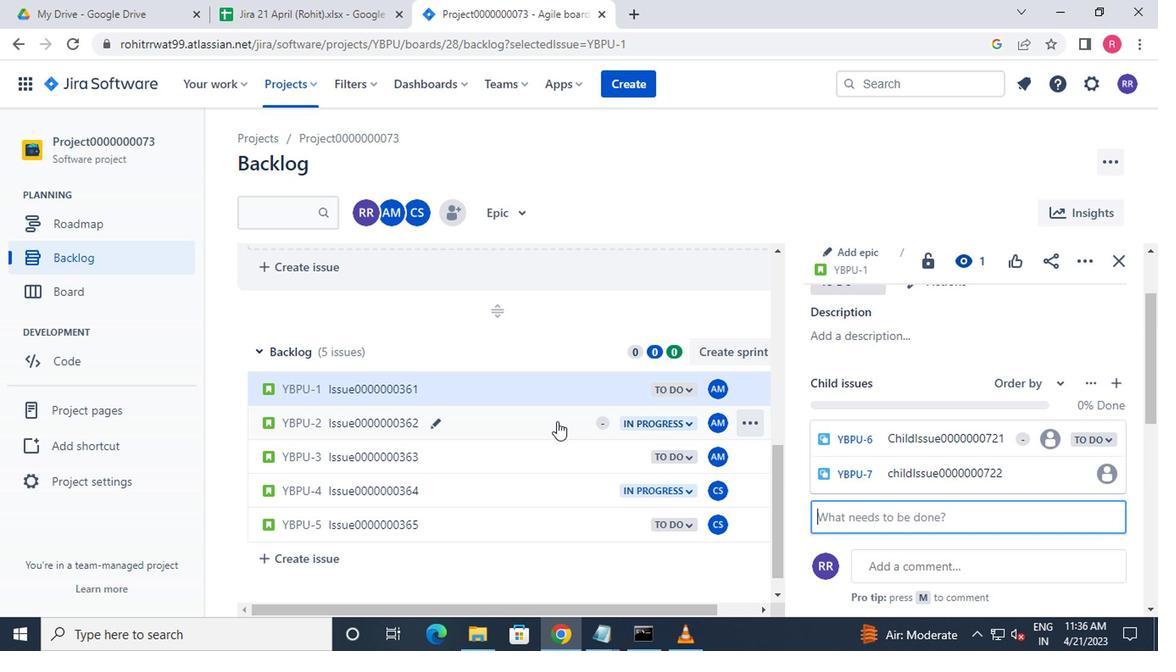 
Action: Mouse moved to (860, 336)
Screenshot: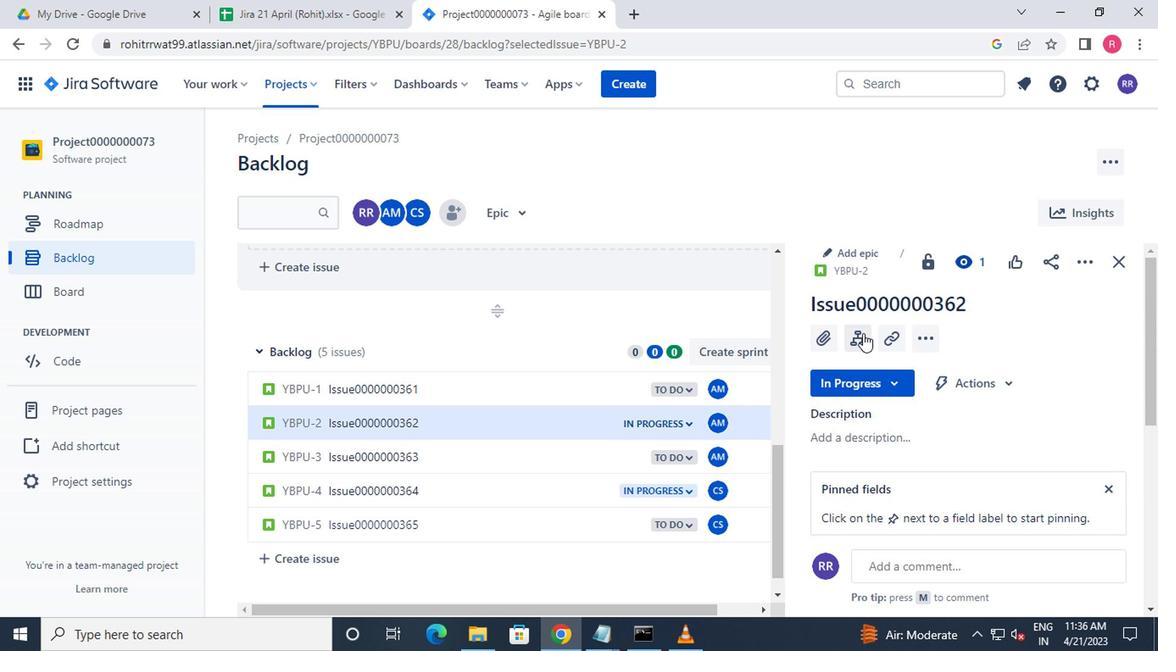 
Action: Mouse pressed left at (860, 336)
Screenshot: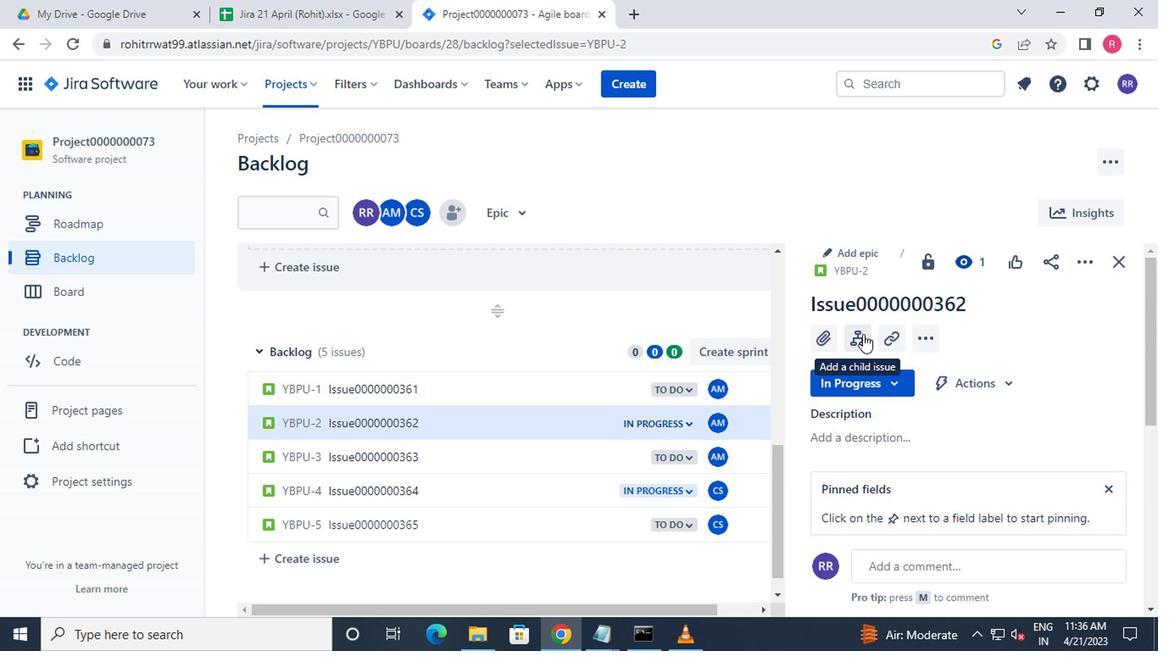 
Action: Key pressed <Key.shift>CHILD<Key.shift_r>ISSUE0000000723<Key.enter><Key.shift><Key.shift><Key.shift><Key.shift><Key.shift><Key.shift>CHILD<Key.shift>ISSUE0000000724<Key.enter>
Screenshot: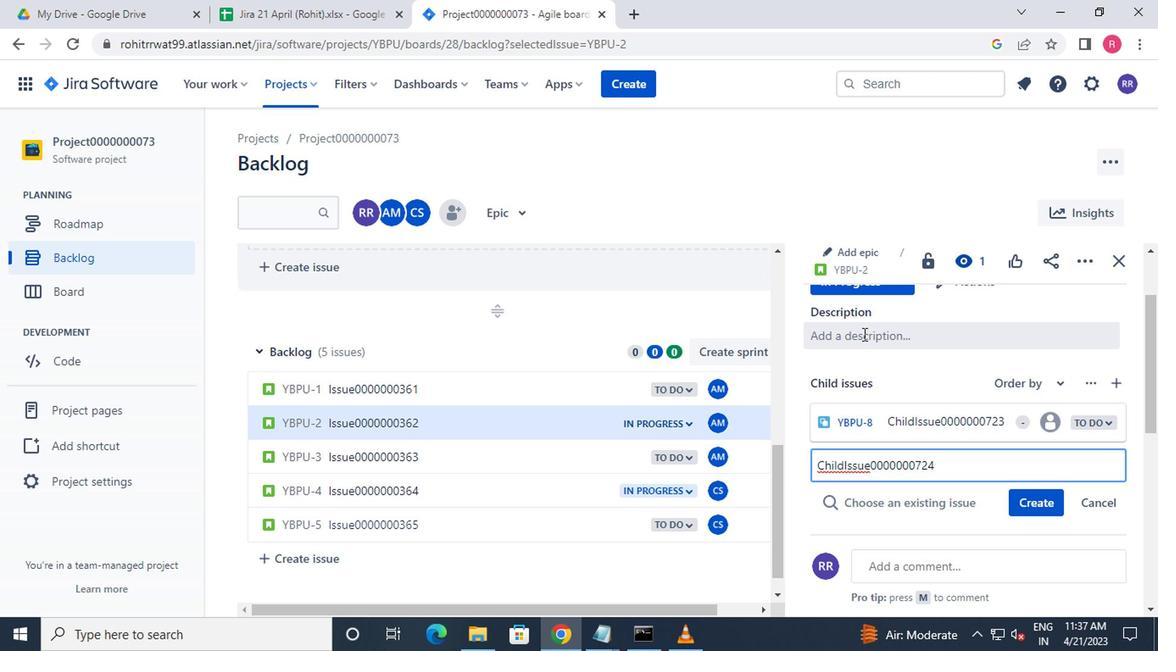 
